 Task: Search one way flight ticket for 4 adults, 1 infant in seat and 1 infant on lap in premium economy from Jackson: Jackson Hole Airport to Greensboro: Piedmont Triad International Airport on 5-1-2023. Choice of flights is Delta. Number of bags: 3 checked bags. Price is upto 107000. Outbound departure time preference is 7:15.
Action: Mouse moved to (196, 341)
Screenshot: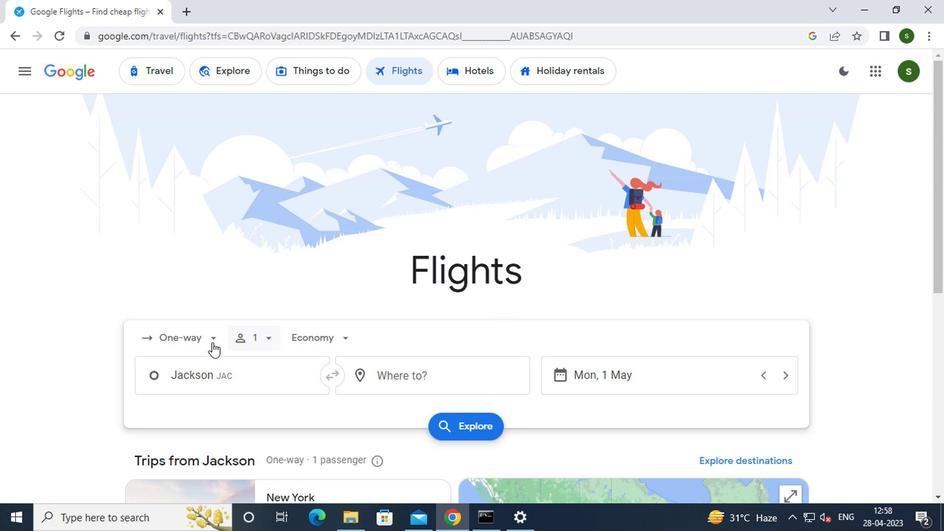 
Action: Mouse pressed left at (196, 341)
Screenshot: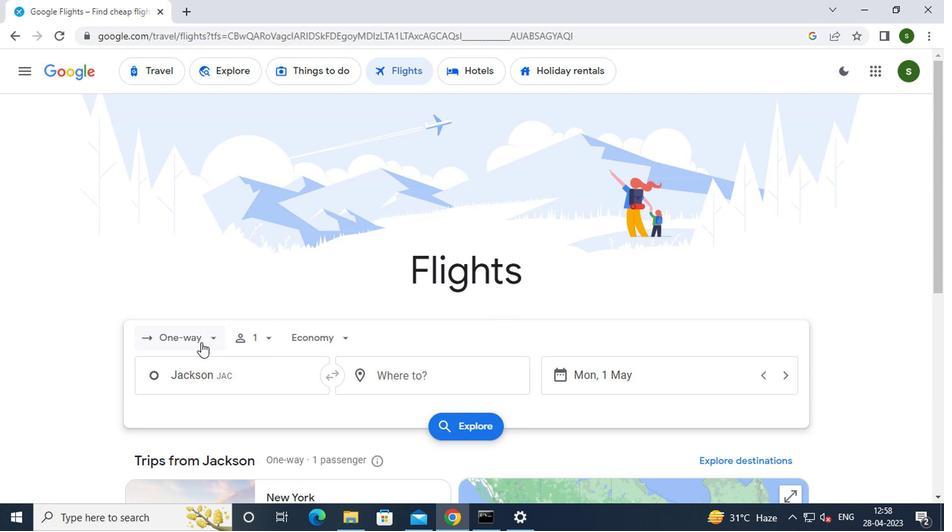 
Action: Mouse moved to (199, 400)
Screenshot: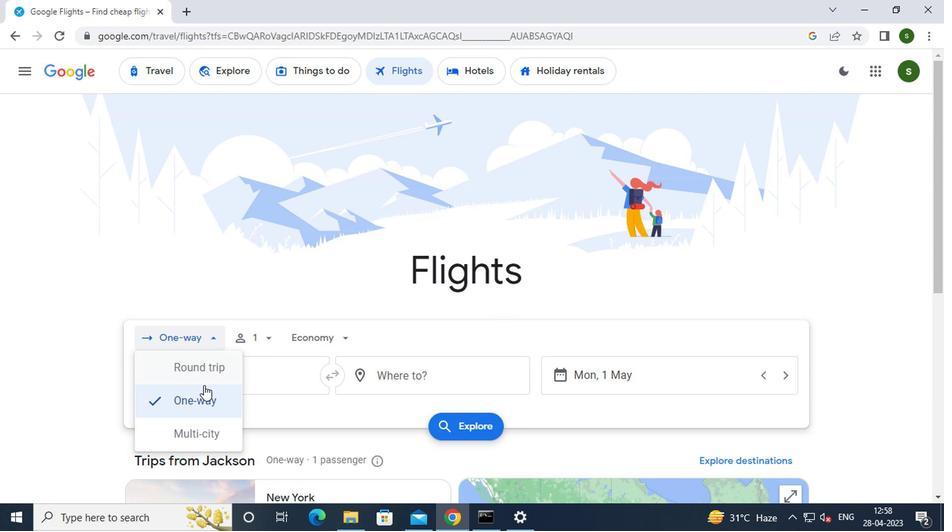 
Action: Mouse pressed left at (199, 400)
Screenshot: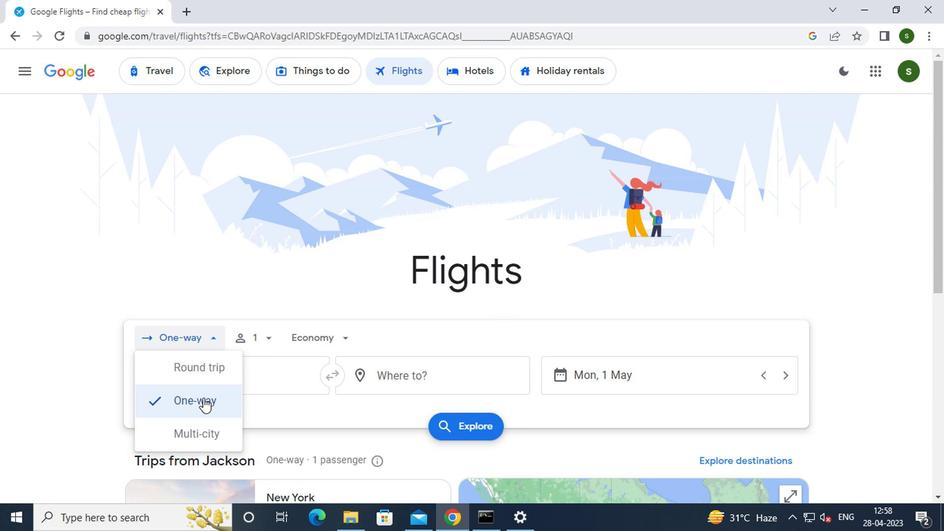 
Action: Mouse moved to (264, 341)
Screenshot: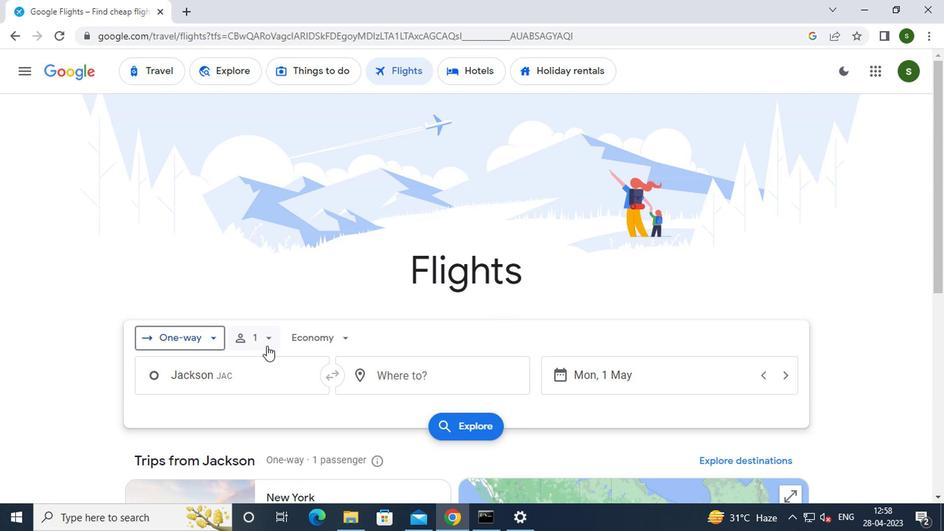 
Action: Mouse pressed left at (264, 341)
Screenshot: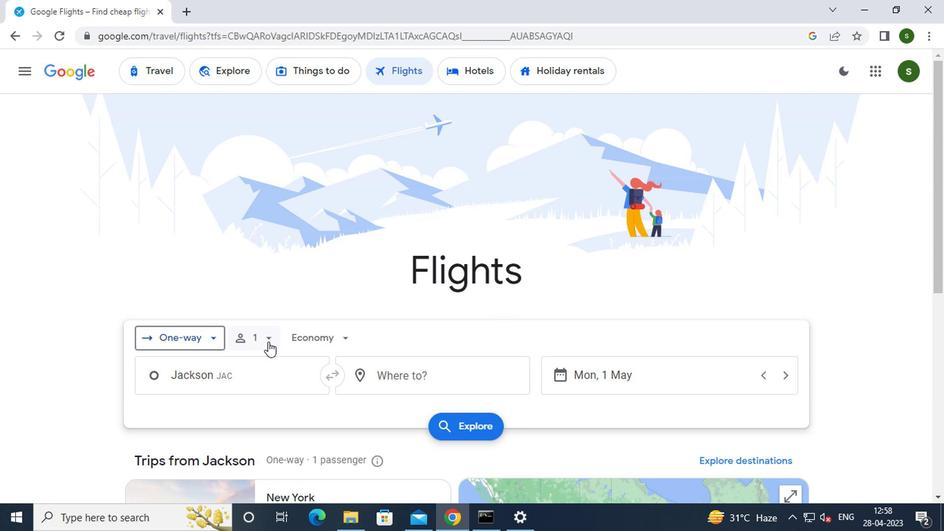 
Action: Mouse moved to (373, 371)
Screenshot: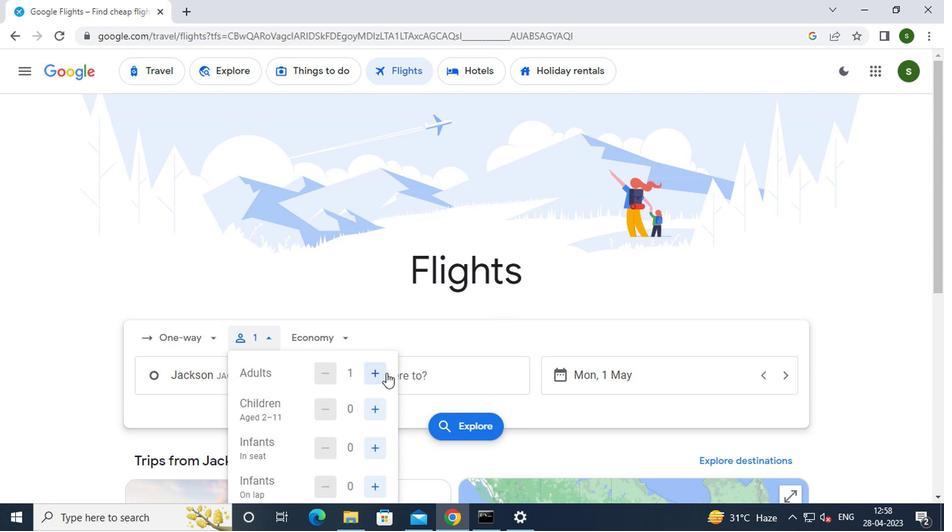 
Action: Mouse pressed left at (373, 371)
Screenshot: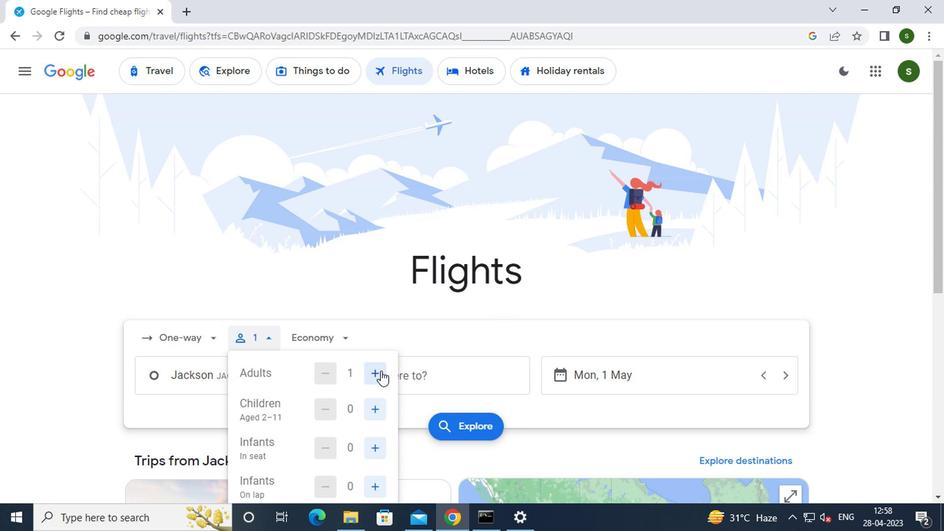 
Action: Mouse pressed left at (373, 371)
Screenshot: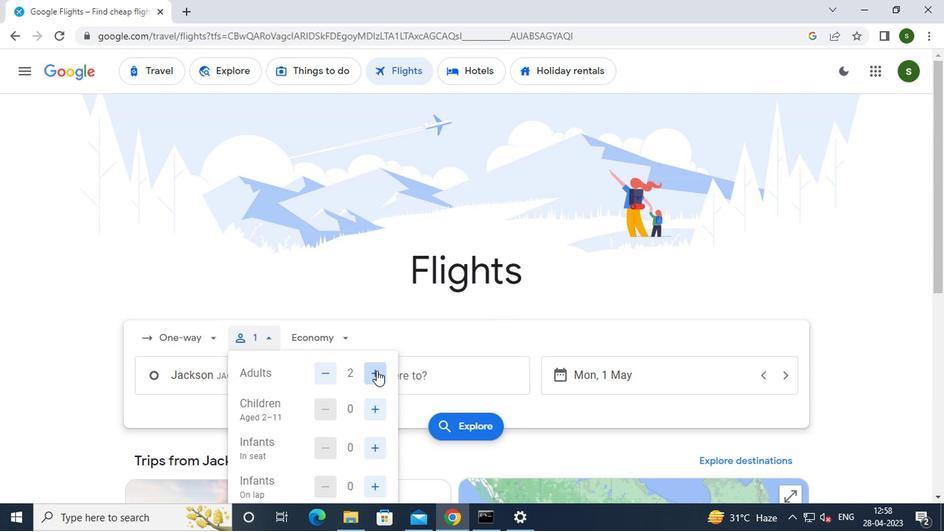 
Action: Mouse pressed left at (373, 371)
Screenshot: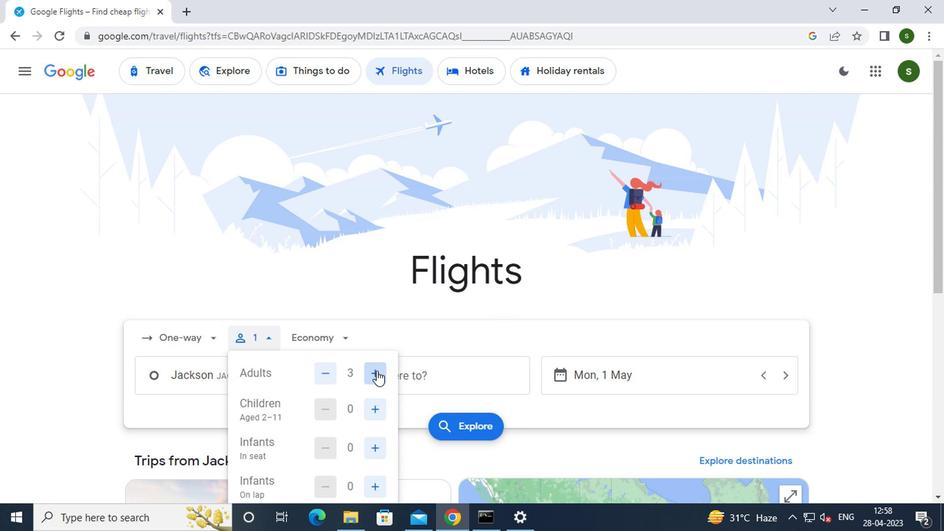 
Action: Mouse moved to (368, 447)
Screenshot: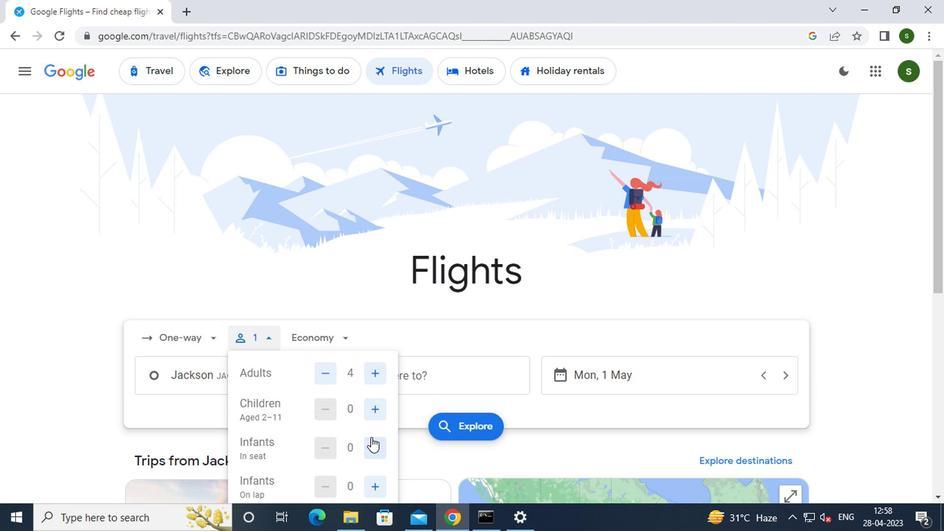 
Action: Mouse pressed left at (368, 447)
Screenshot: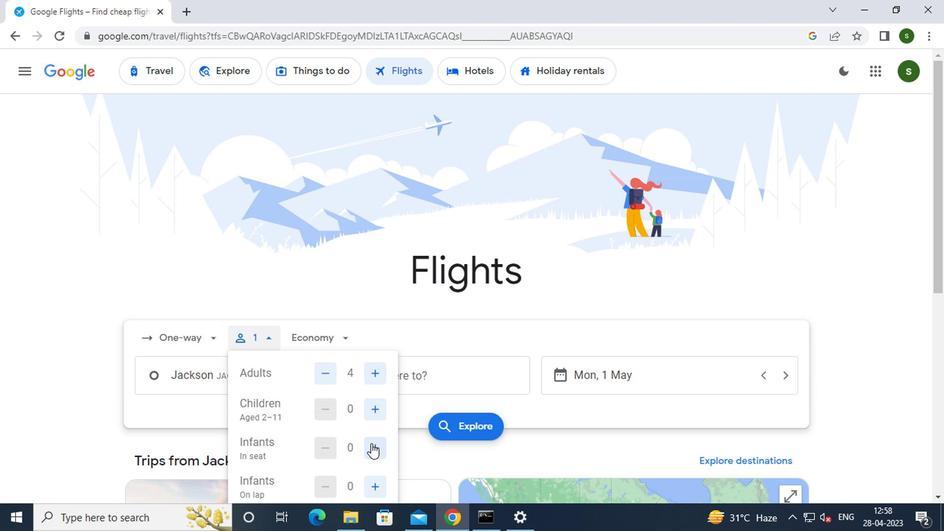 
Action: Mouse moved to (376, 481)
Screenshot: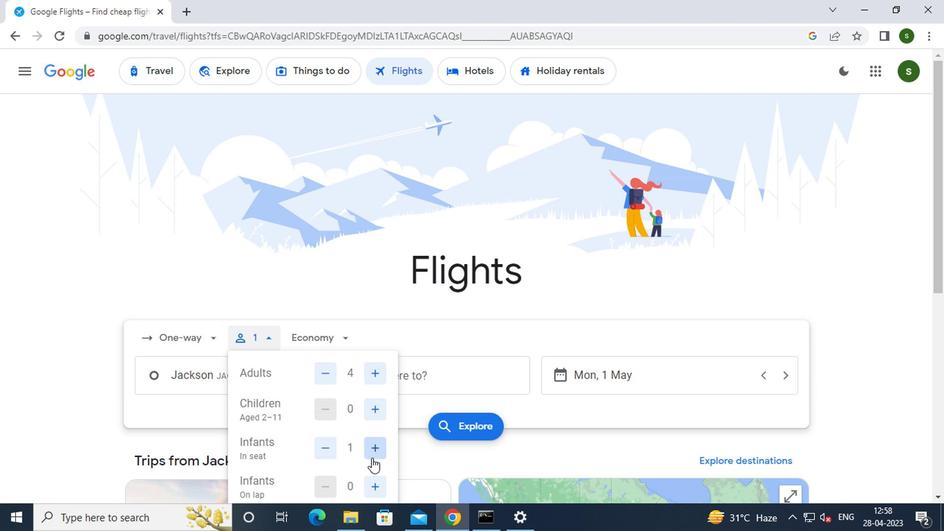 
Action: Mouse pressed left at (376, 481)
Screenshot: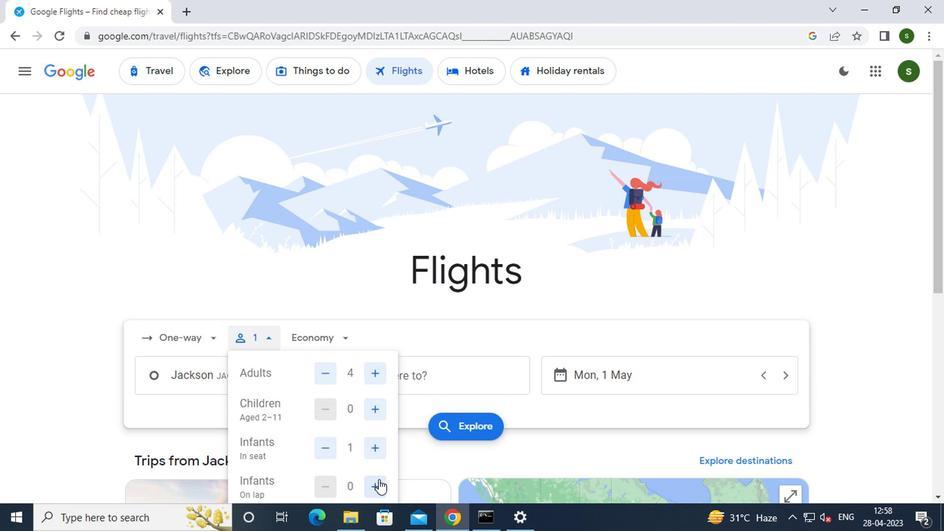 
Action: Mouse moved to (342, 335)
Screenshot: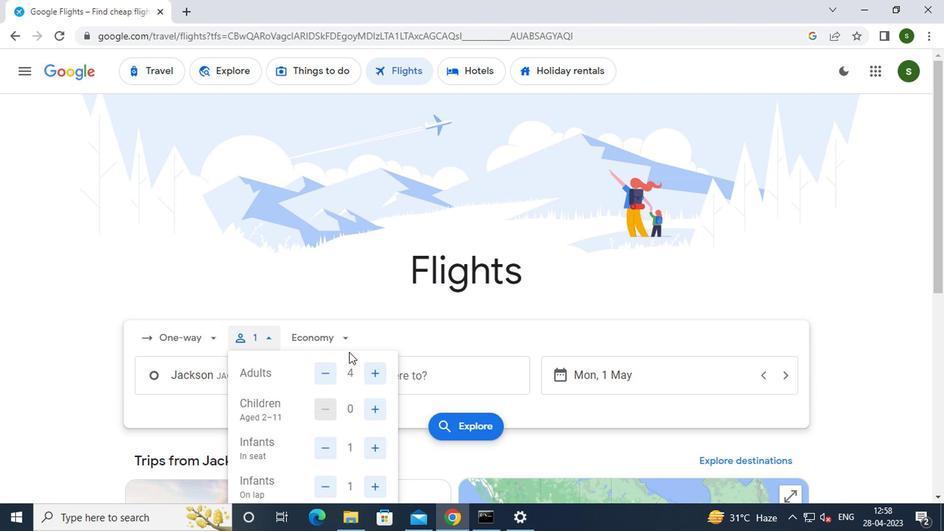 
Action: Mouse pressed left at (342, 335)
Screenshot: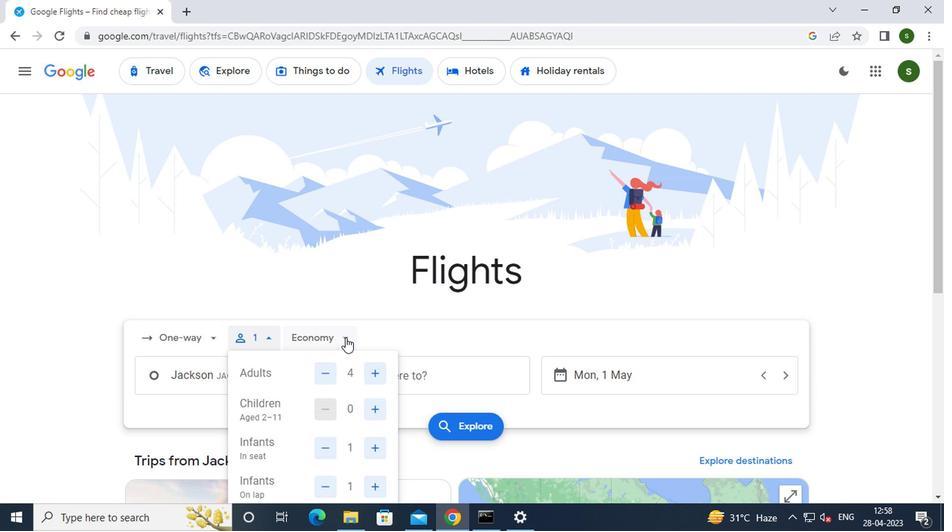 
Action: Mouse moved to (351, 394)
Screenshot: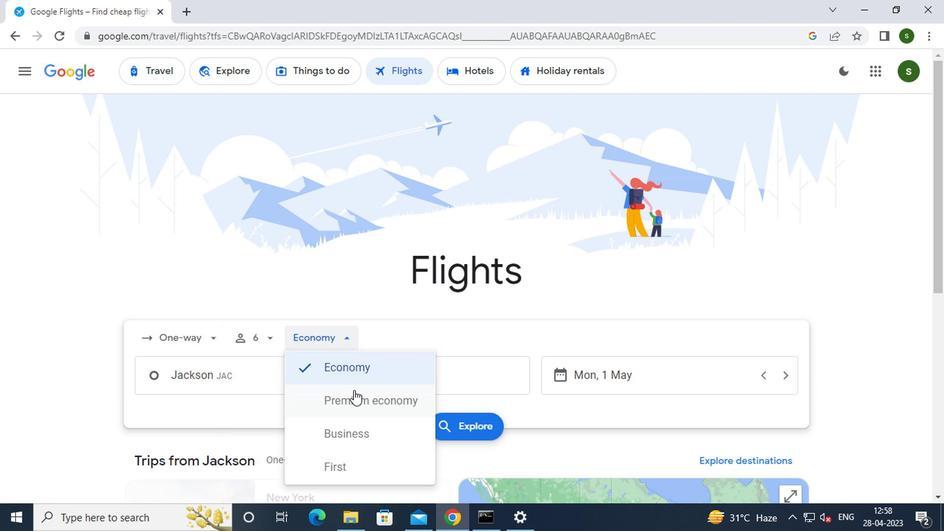 
Action: Mouse pressed left at (351, 394)
Screenshot: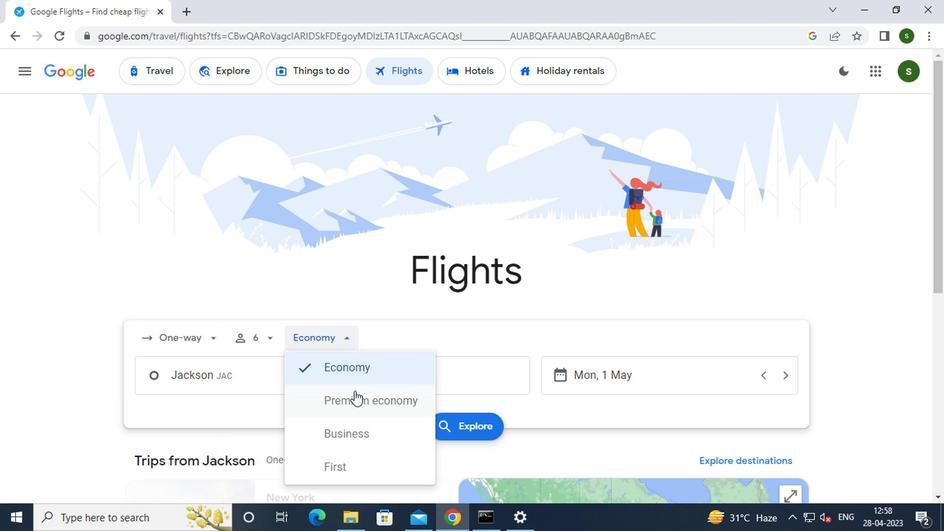 
Action: Mouse moved to (257, 379)
Screenshot: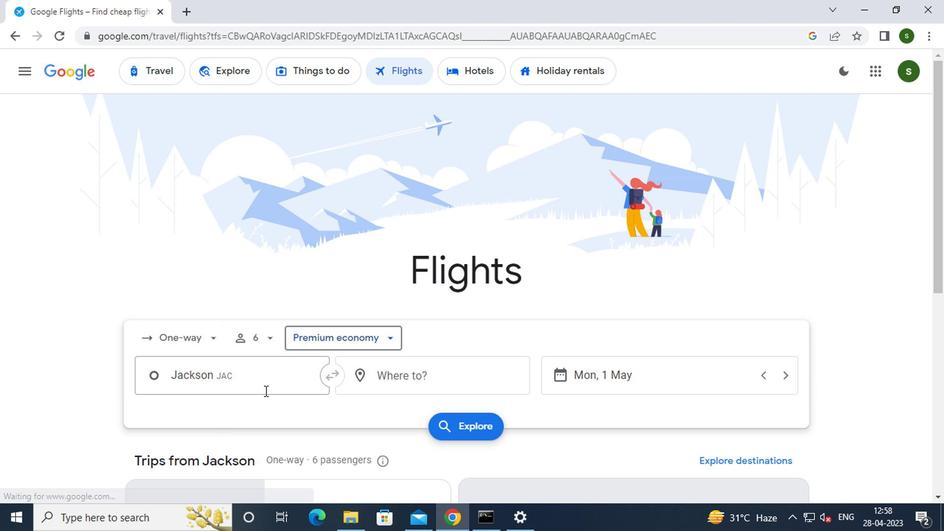 
Action: Mouse pressed left at (257, 379)
Screenshot: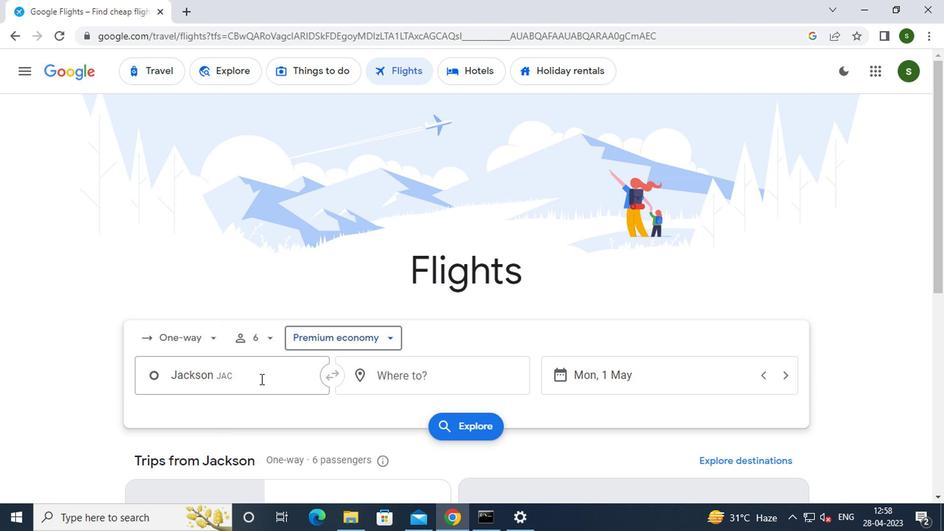 
Action: Mouse moved to (257, 376)
Screenshot: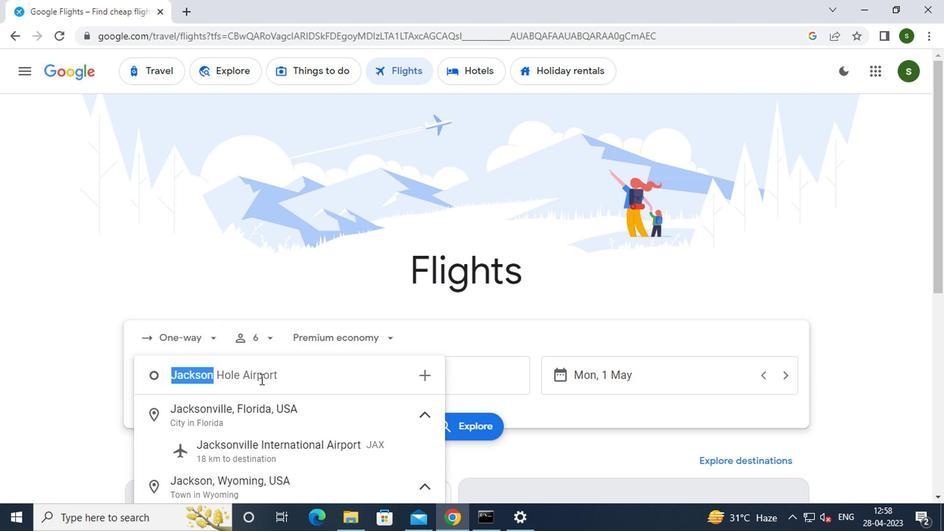 
Action: Key pressed j<Key.caps_lock>ackson<Key.space>
Screenshot: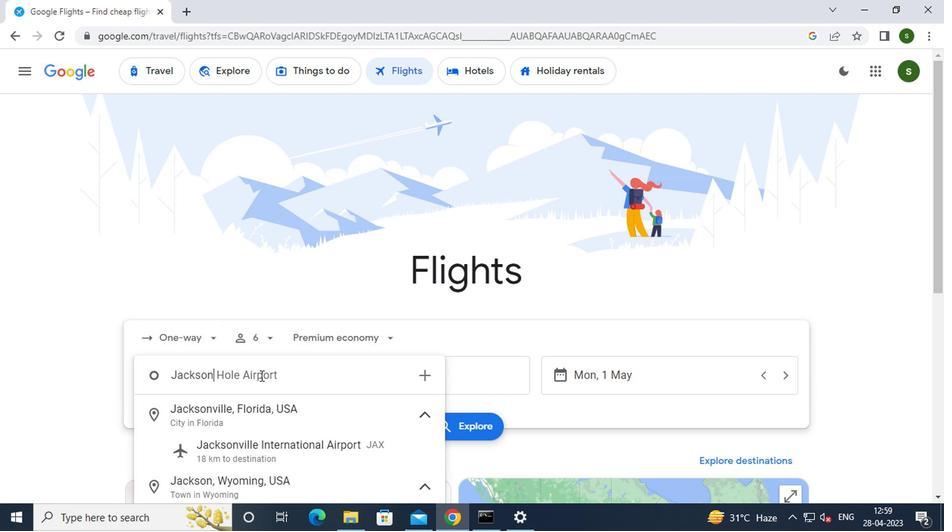 
Action: Mouse moved to (277, 447)
Screenshot: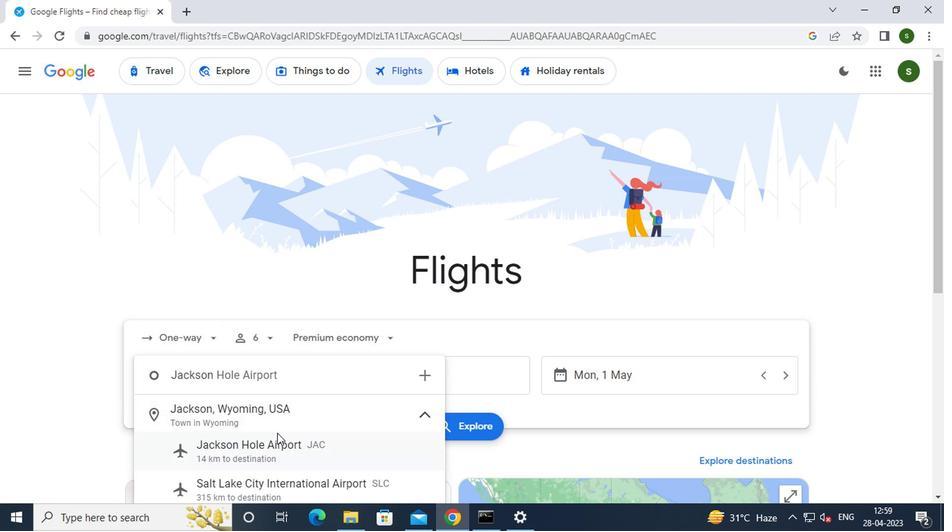 
Action: Mouse pressed left at (277, 447)
Screenshot: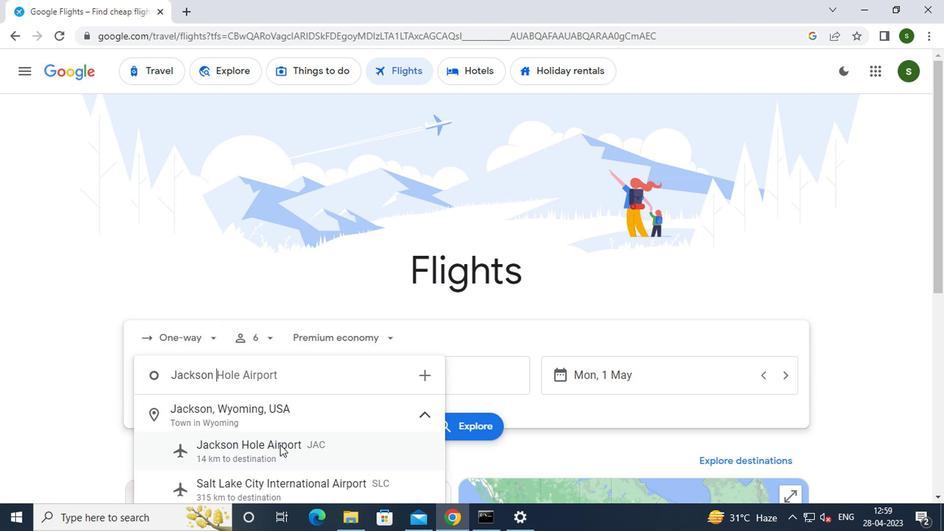 
Action: Mouse moved to (419, 374)
Screenshot: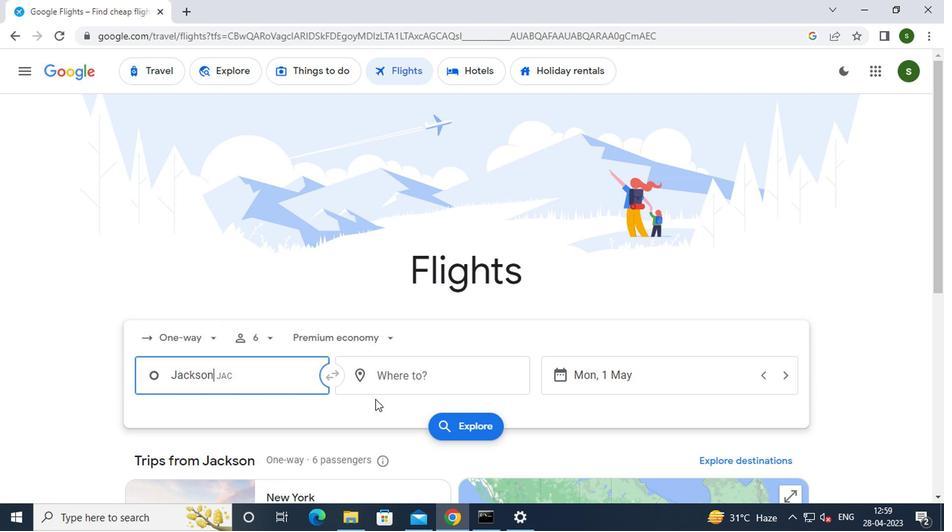 
Action: Mouse pressed left at (419, 374)
Screenshot: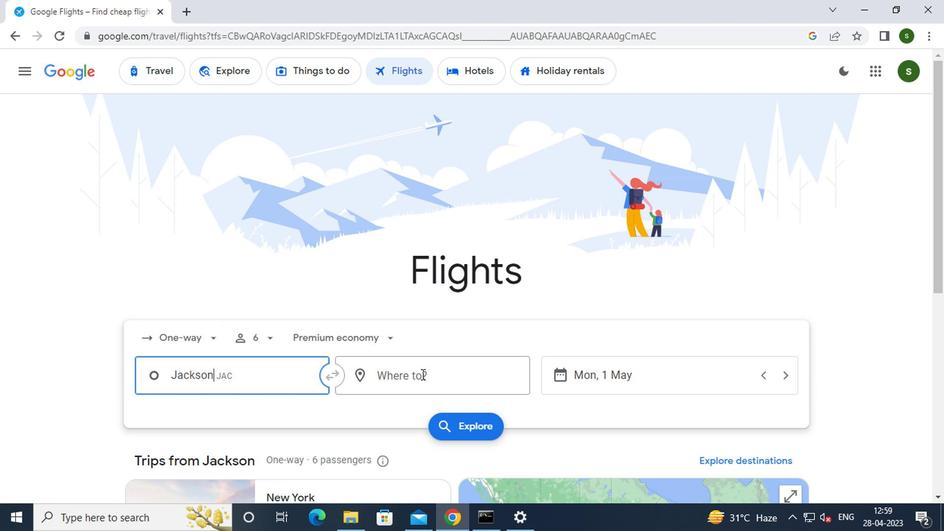 
Action: Key pressed <Key.caps_lock>g<Key.caps_lock>reensboro
Screenshot: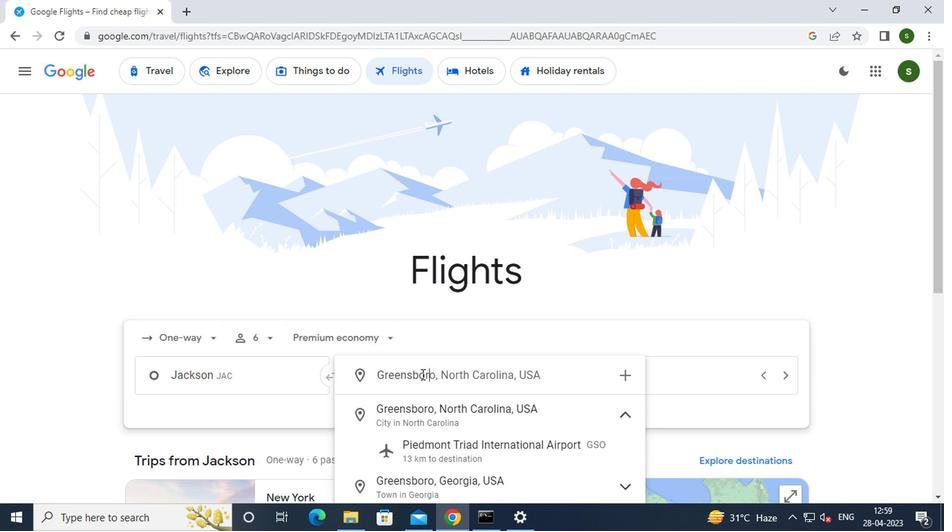 
Action: Mouse moved to (437, 458)
Screenshot: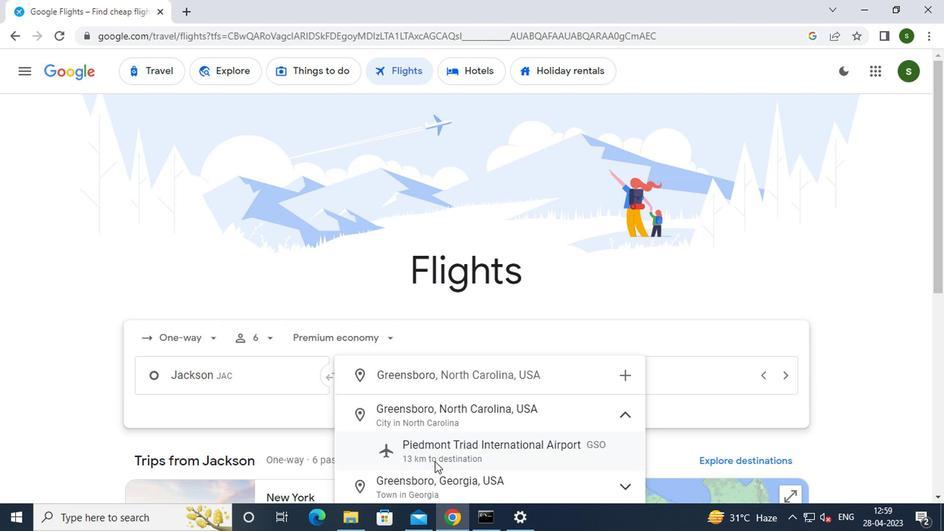 
Action: Mouse pressed left at (437, 458)
Screenshot: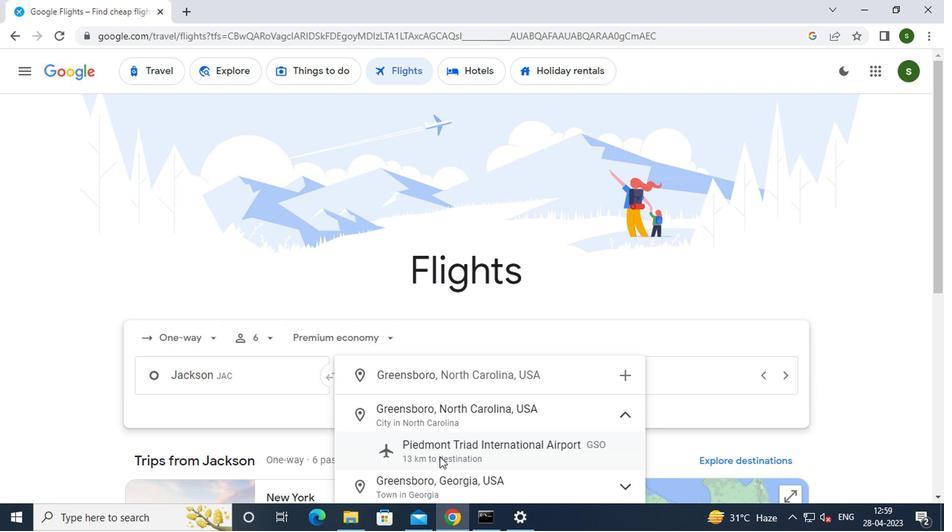 
Action: Mouse moved to (651, 381)
Screenshot: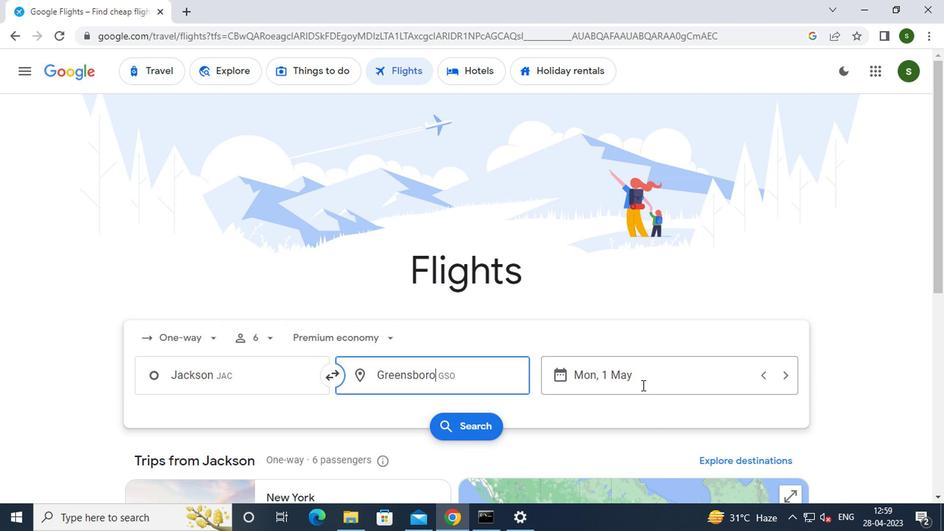
Action: Mouse pressed left at (651, 381)
Screenshot: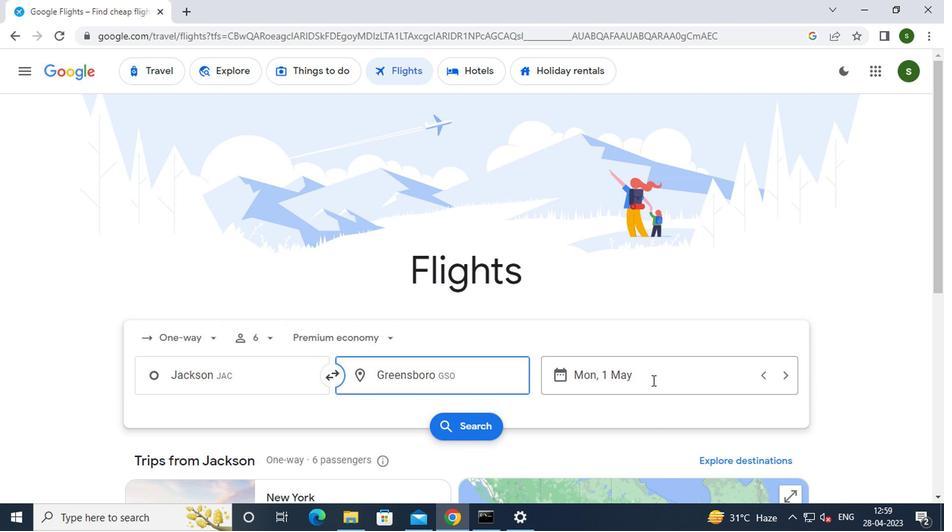 
Action: Mouse moved to (603, 244)
Screenshot: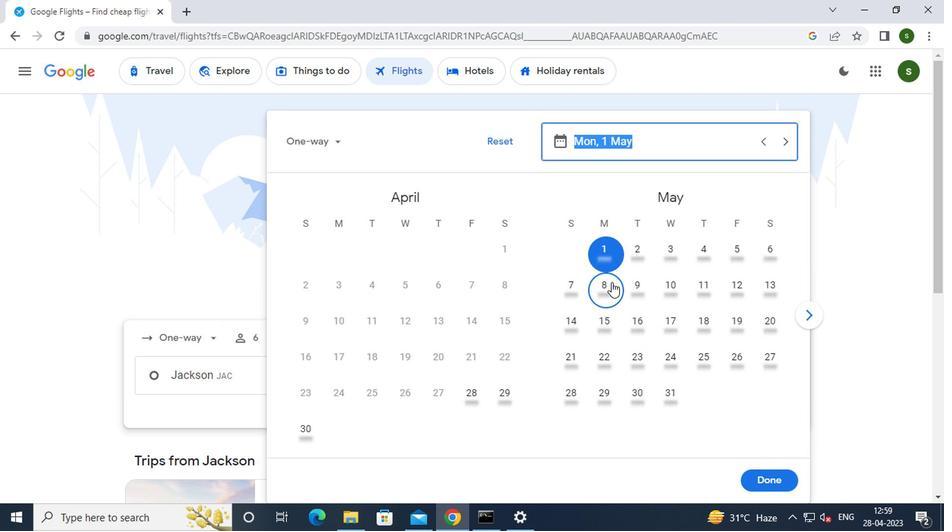 
Action: Mouse pressed left at (603, 244)
Screenshot: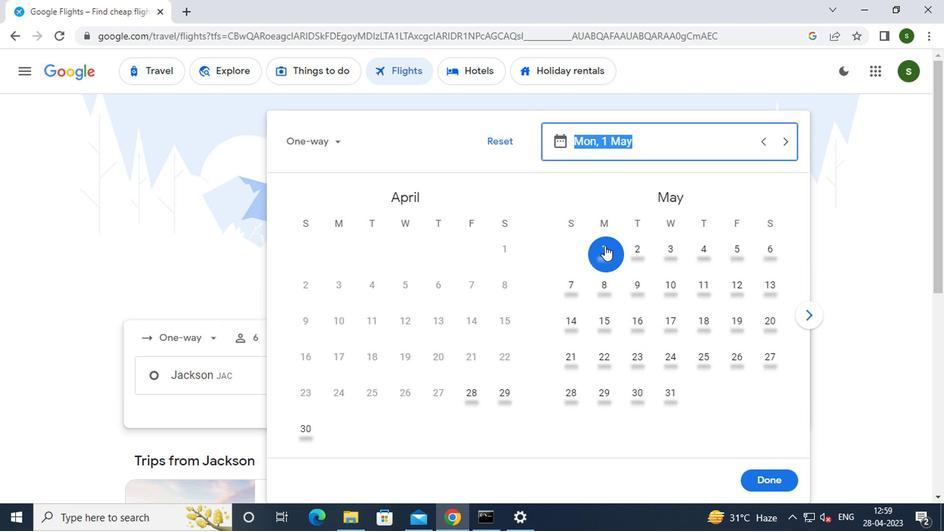 
Action: Mouse moved to (758, 472)
Screenshot: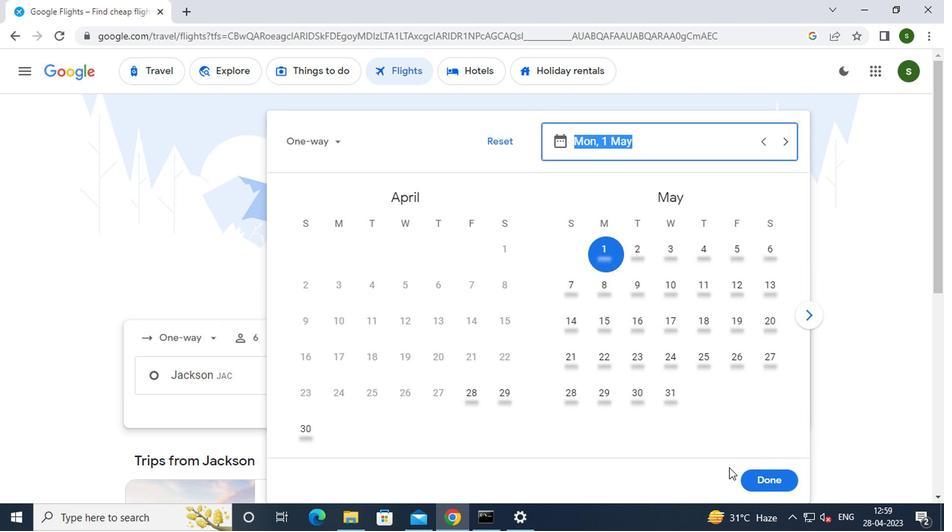 
Action: Mouse pressed left at (758, 472)
Screenshot: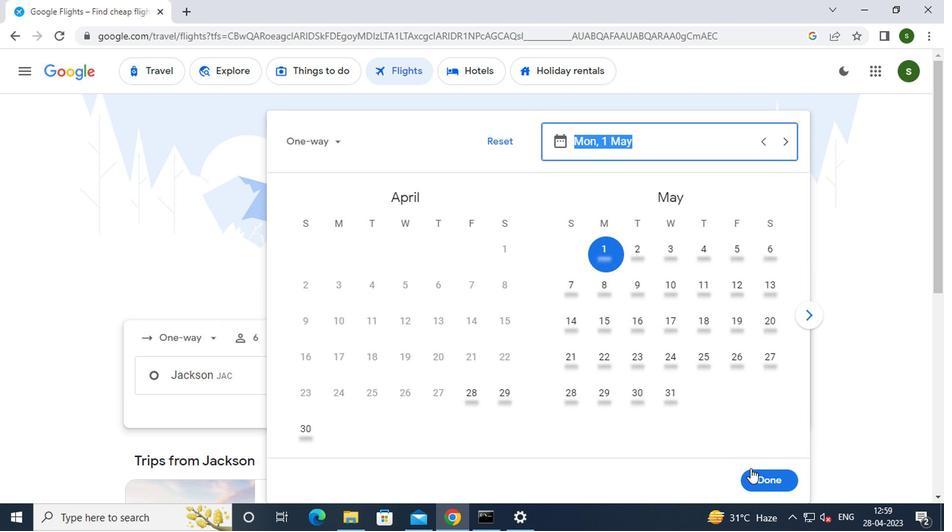 
Action: Mouse moved to (456, 421)
Screenshot: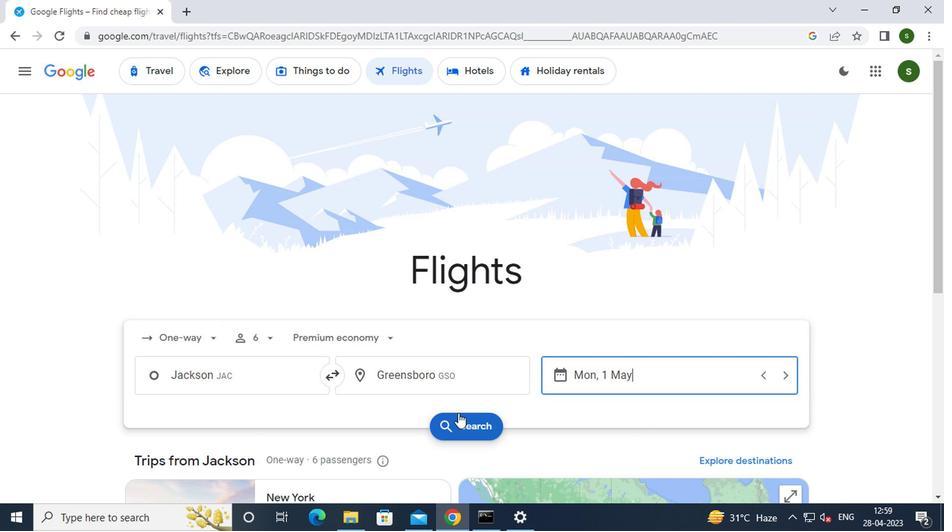 
Action: Mouse pressed left at (456, 421)
Screenshot: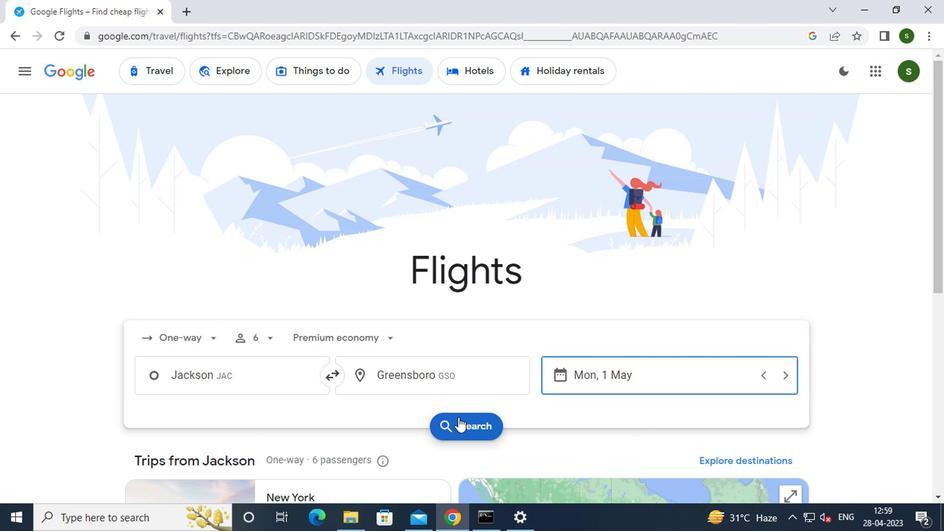 
Action: Mouse moved to (173, 197)
Screenshot: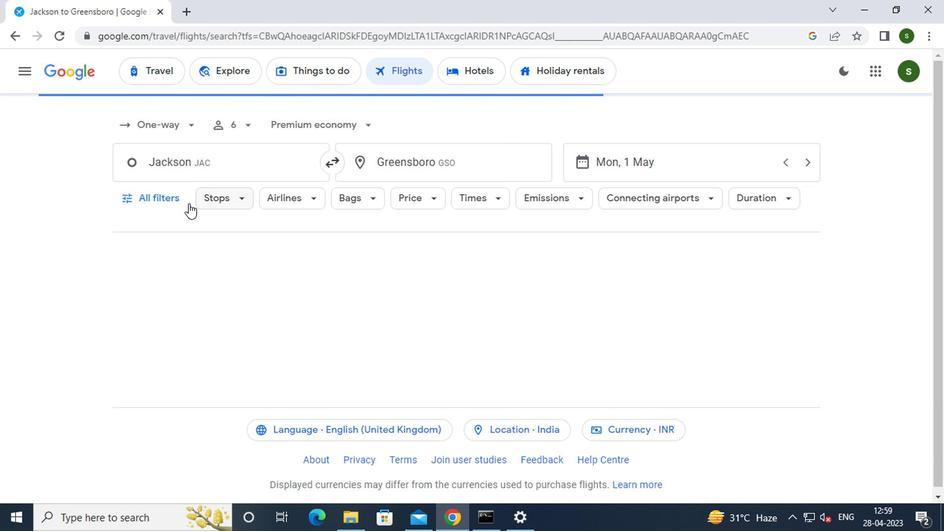 
Action: Mouse pressed left at (173, 197)
Screenshot: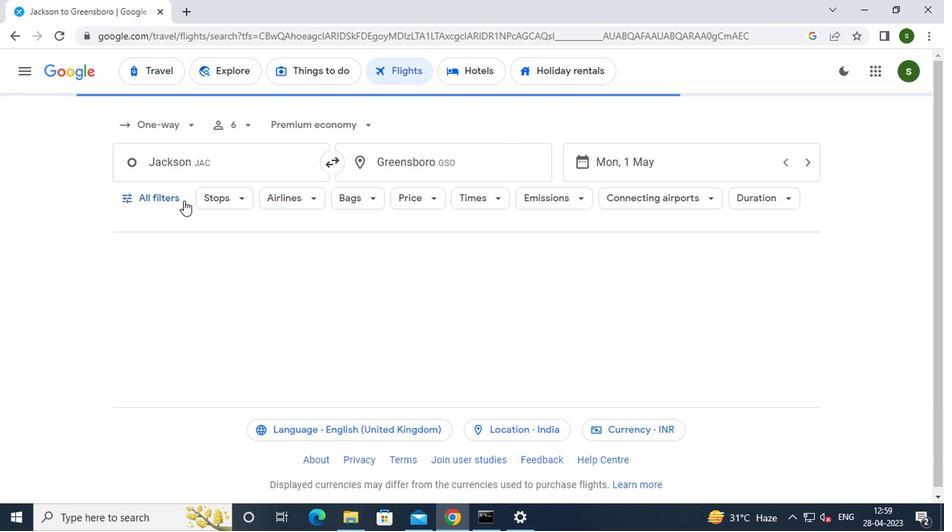 
Action: Mouse moved to (294, 318)
Screenshot: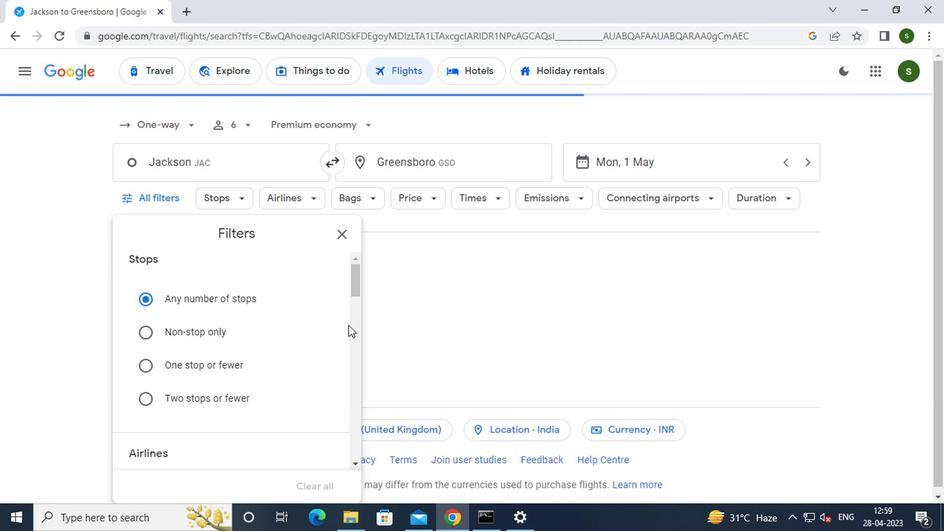 
Action: Mouse scrolled (294, 317) with delta (0, 0)
Screenshot: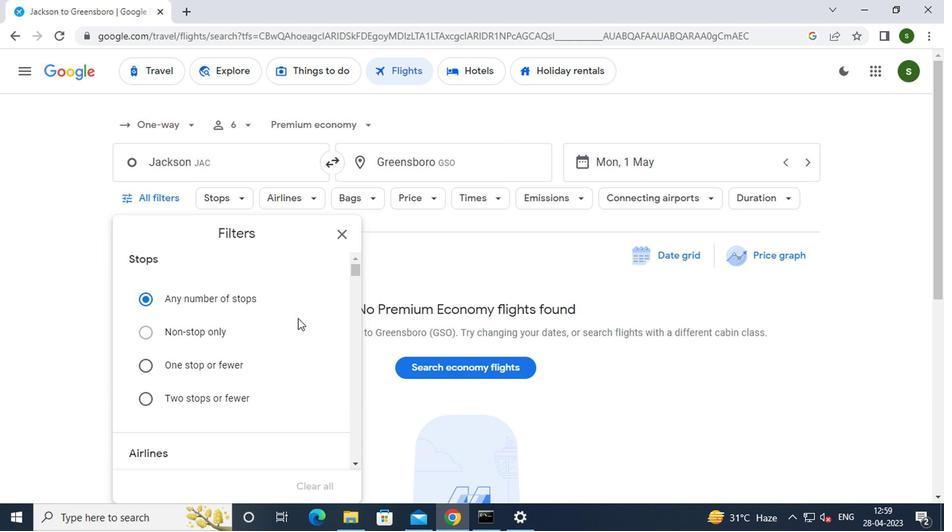 
Action: Mouse scrolled (294, 317) with delta (0, 0)
Screenshot: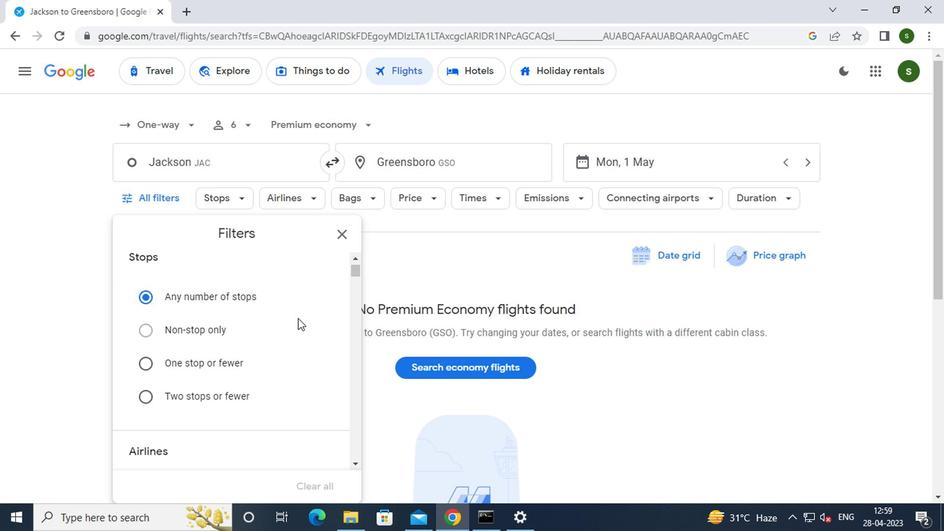 
Action: Mouse moved to (324, 351)
Screenshot: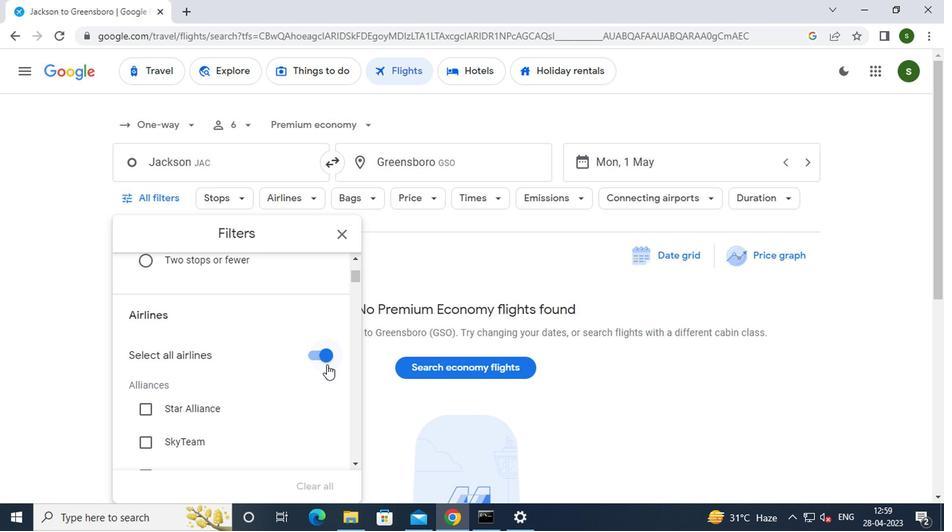 
Action: Mouse pressed left at (324, 351)
Screenshot: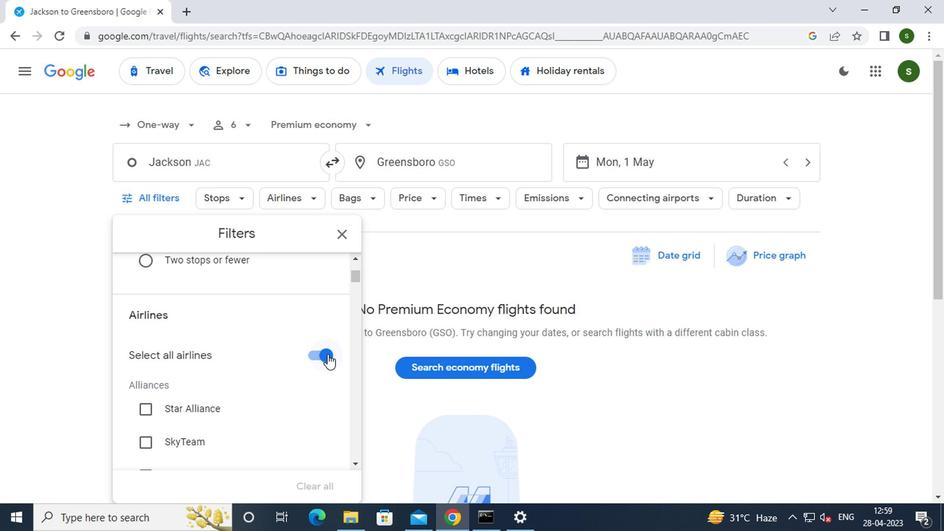 
Action: Mouse moved to (301, 343)
Screenshot: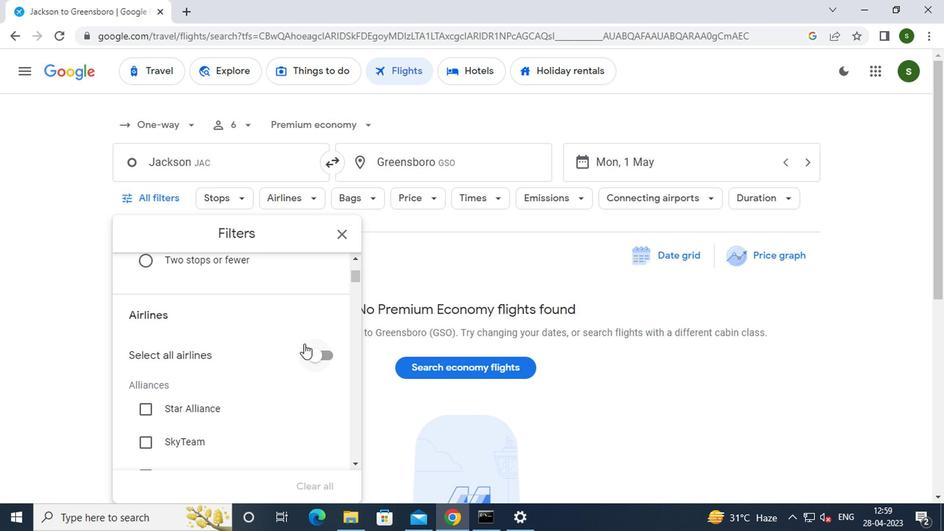 
Action: Mouse scrolled (301, 342) with delta (0, 0)
Screenshot: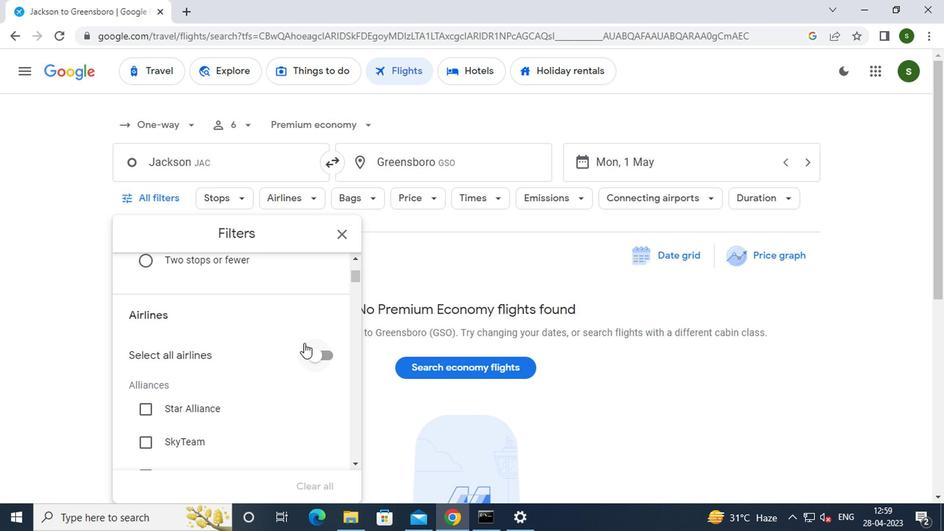 
Action: Mouse scrolled (301, 342) with delta (0, 0)
Screenshot: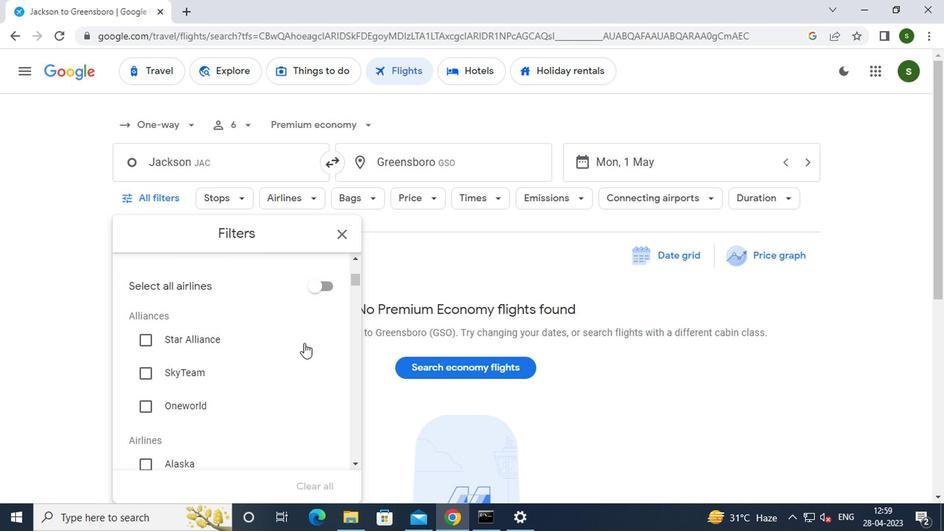 
Action: Mouse scrolled (301, 342) with delta (0, 0)
Screenshot: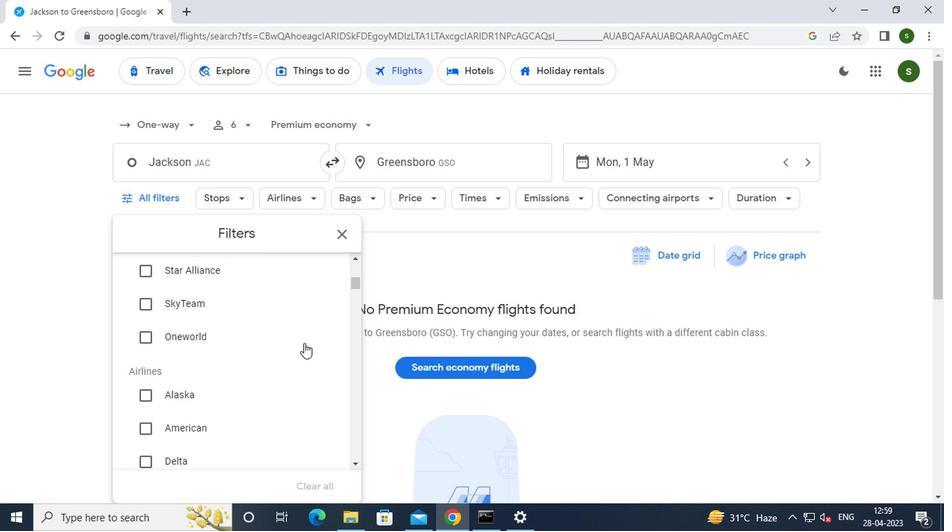 
Action: Mouse moved to (175, 391)
Screenshot: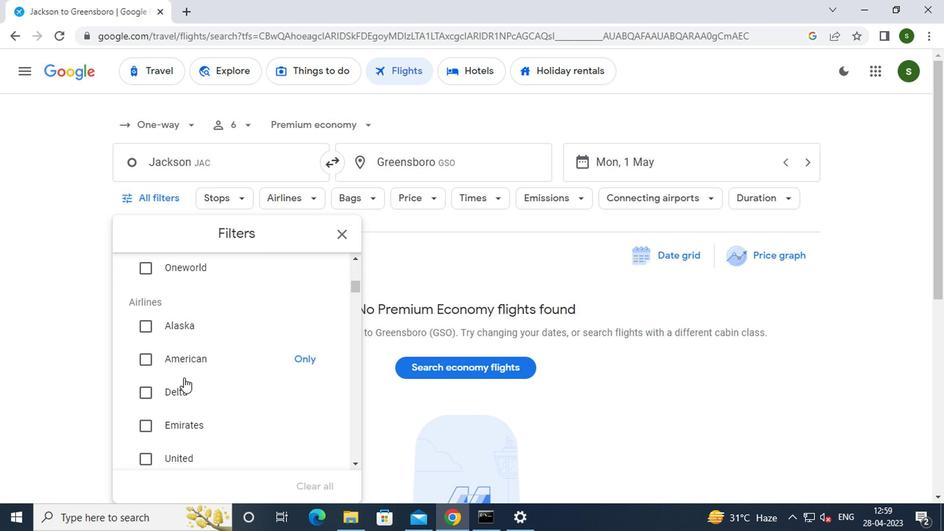 
Action: Mouse pressed left at (175, 391)
Screenshot: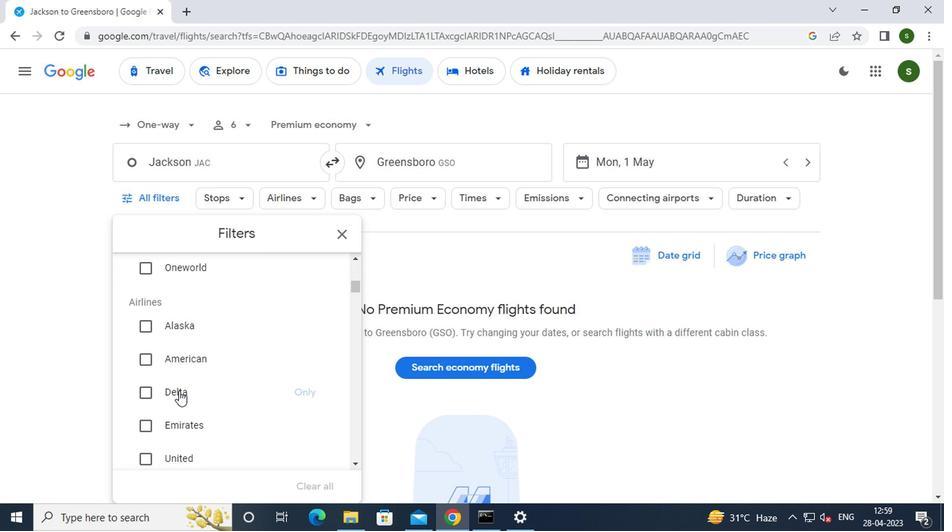 
Action: Mouse moved to (226, 375)
Screenshot: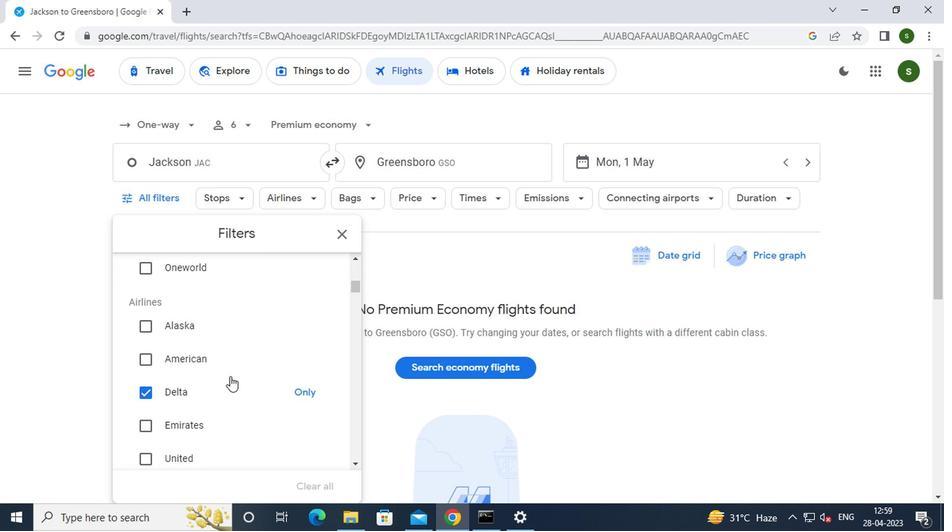 
Action: Mouse scrolled (226, 374) with delta (0, 0)
Screenshot: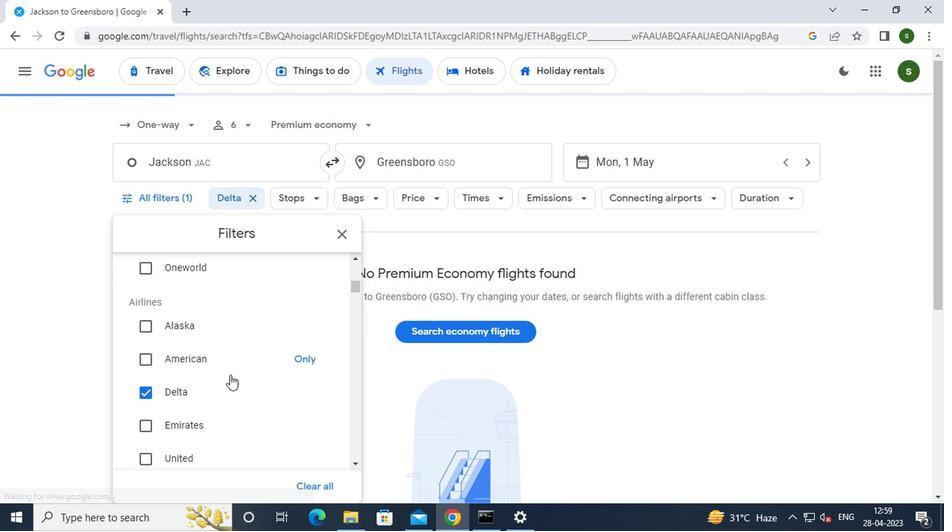 
Action: Mouse scrolled (226, 374) with delta (0, 0)
Screenshot: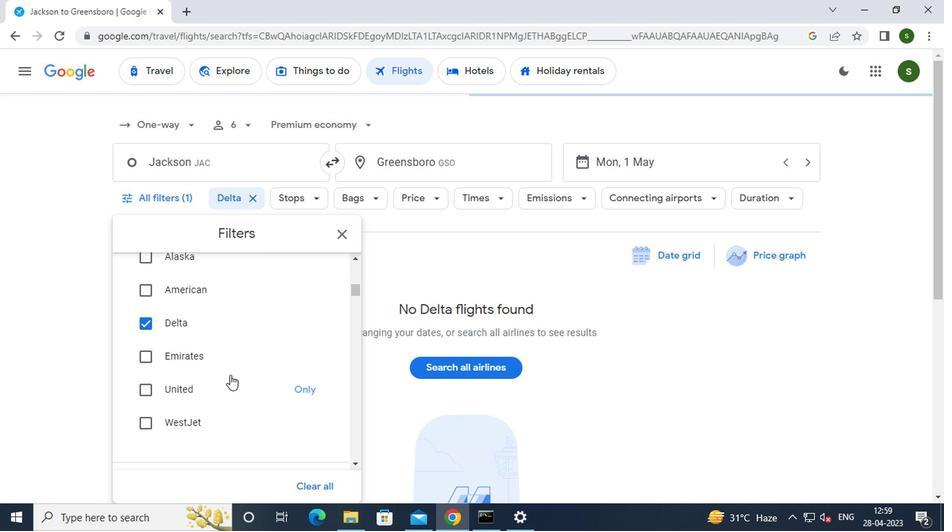 
Action: Mouse scrolled (226, 374) with delta (0, 0)
Screenshot: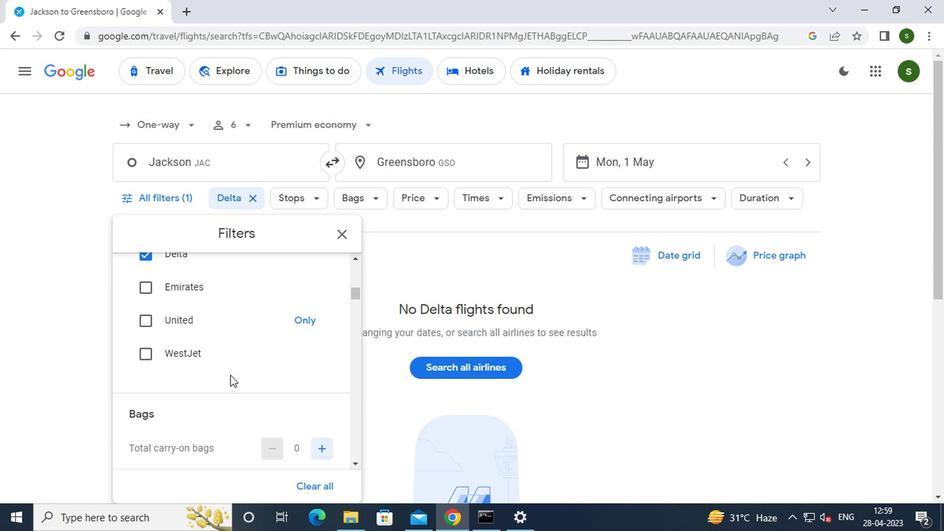 
Action: Mouse scrolled (226, 374) with delta (0, 0)
Screenshot: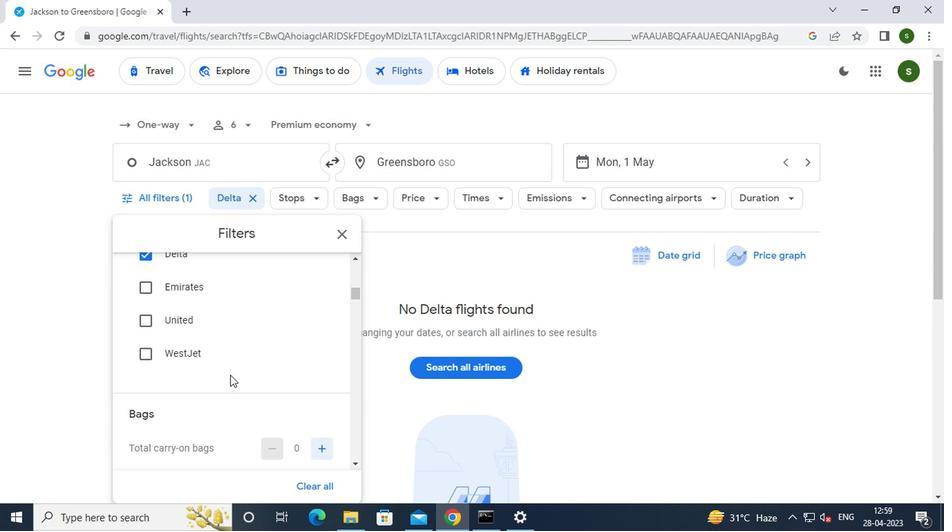 
Action: Mouse moved to (317, 343)
Screenshot: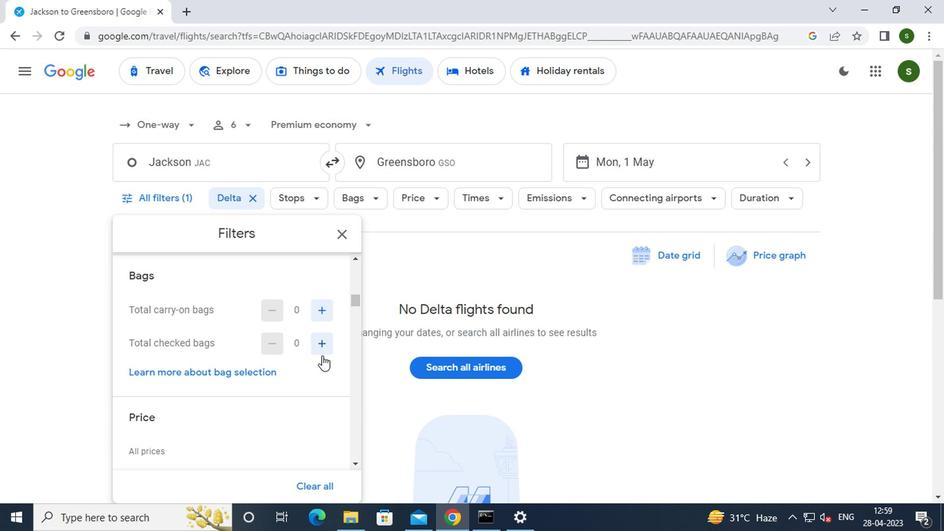 
Action: Mouse pressed left at (317, 343)
Screenshot: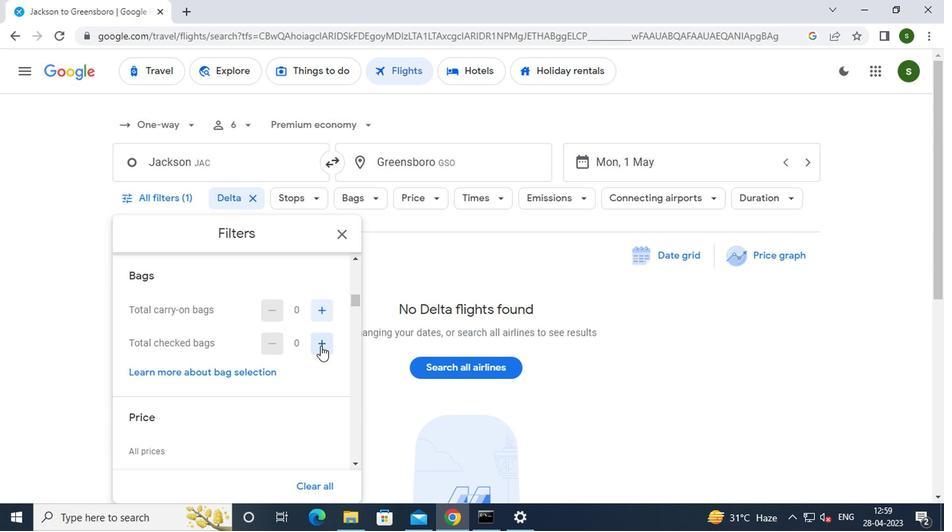 
Action: Mouse pressed left at (317, 343)
Screenshot: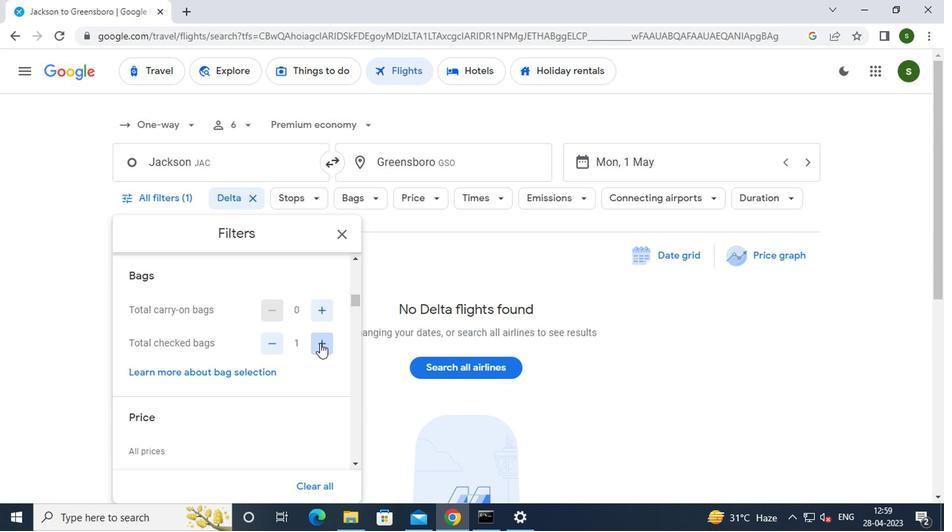 
Action: Mouse pressed left at (317, 343)
Screenshot: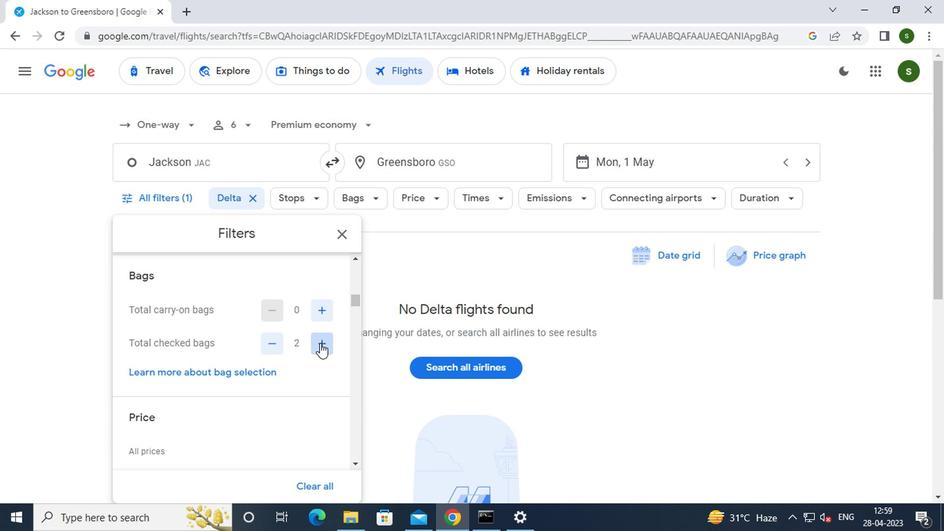 
Action: Mouse moved to (312, 376)
Screenshot: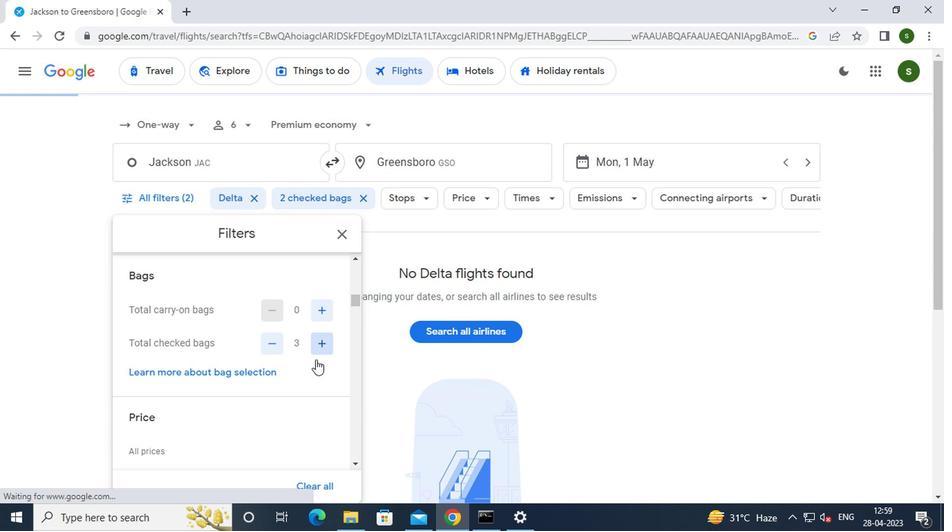 
Action: Mouse scrolled (312, 376) with delta (0, 0)
Screenshot: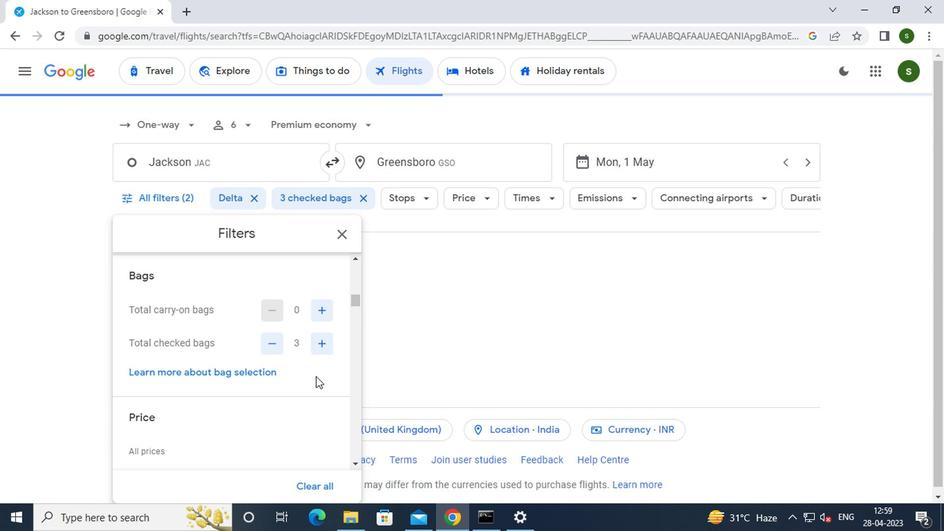 
Action: Mouse scrolled (312, 376) with delta (0, 0)
Screenshot: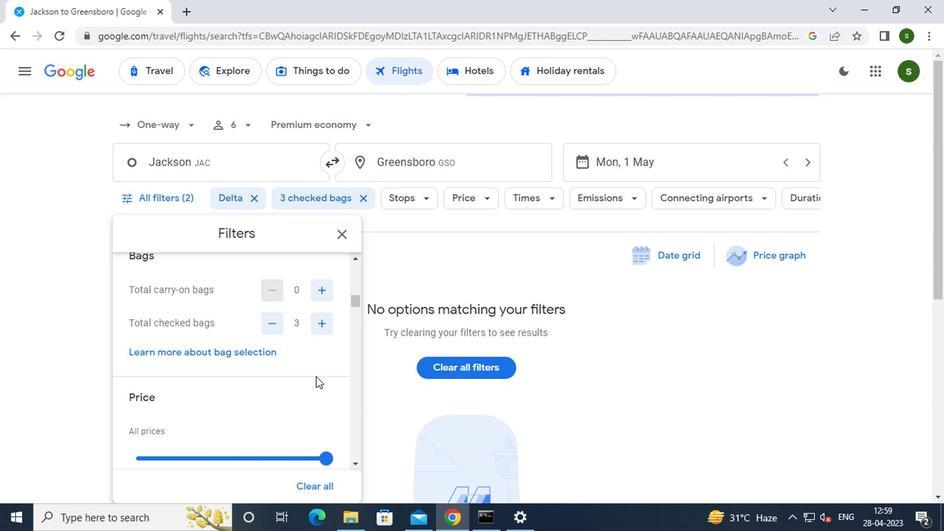 
Action: Mouse moved to (323, 339)
Screenshot: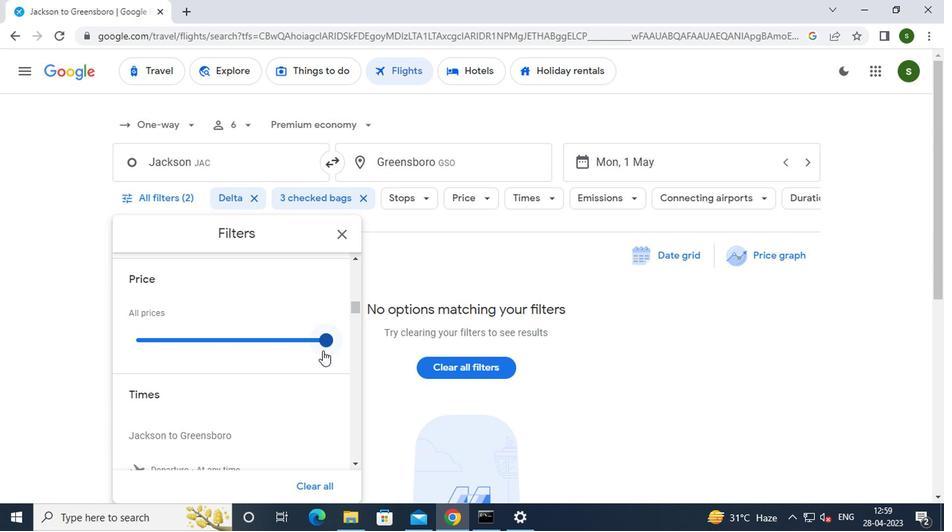 
Action: Mouse pressed left at (323, 339)
Screenshot: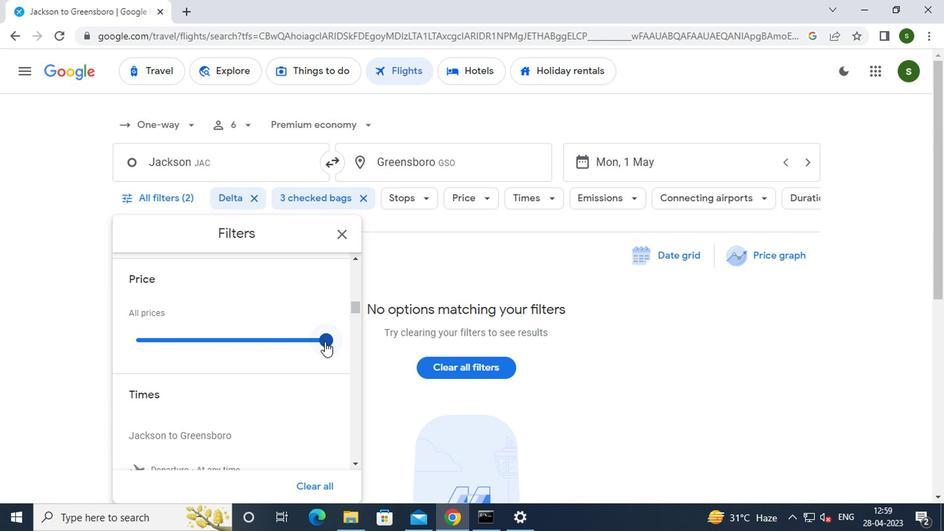 
Action: Mouse moved to (305, 365)
Screenshot: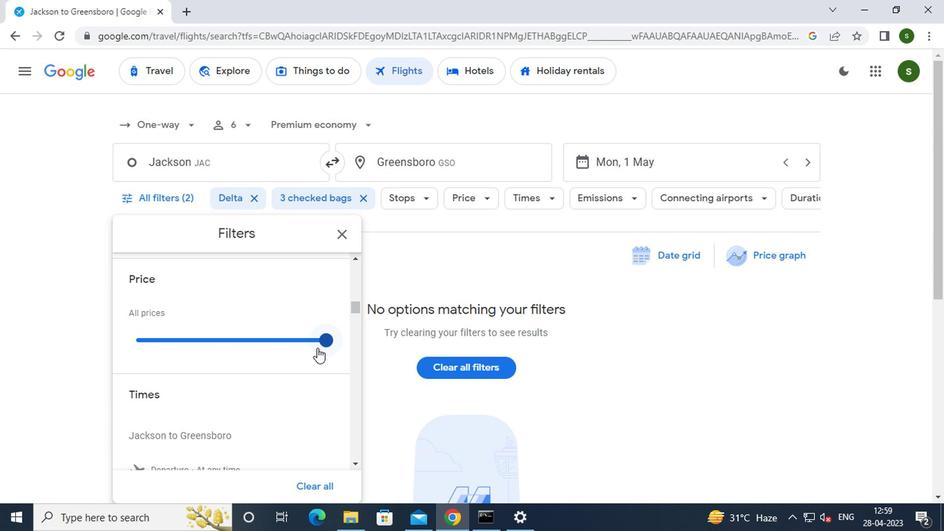 
Action: Mouse scrolled (305, 364) with delta (0, 0)
Screenshot: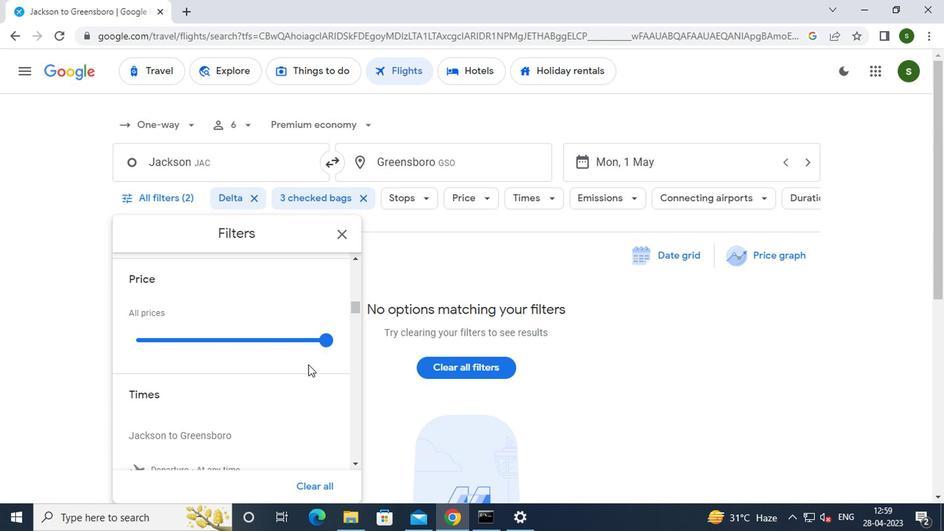 
Action: Mouse scrolled (305, 364) with delta (0, 0)
Screenshot: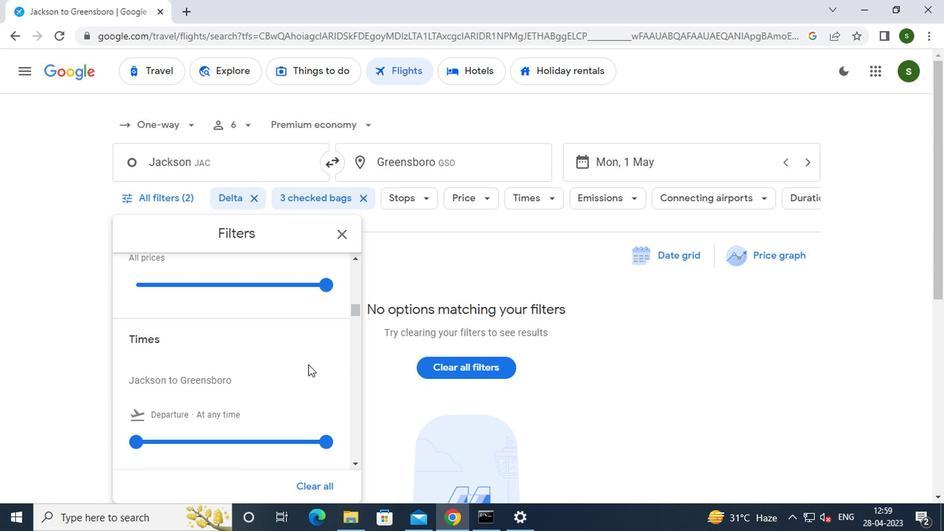 
Action: Mouse moved to (133, 356)
Screenshot: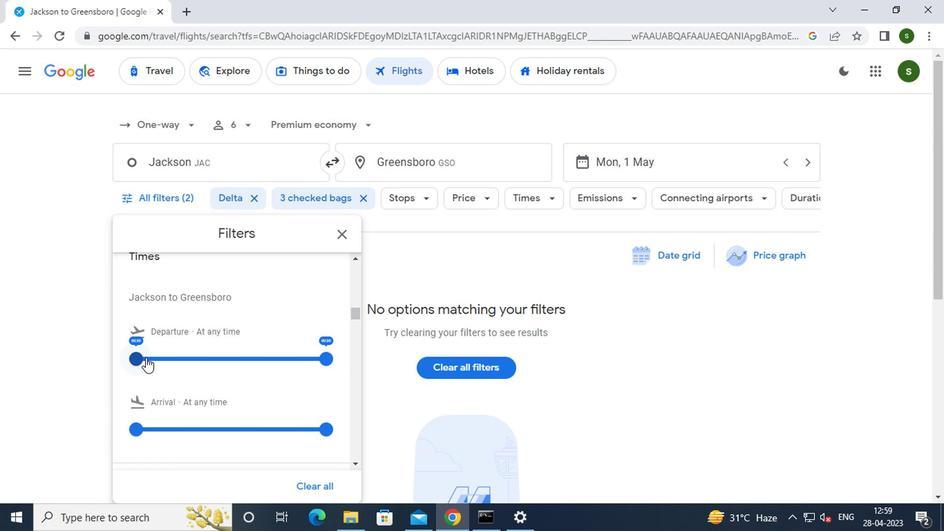 
Action: Mouse pressed left at (133, 356)
Screenshot: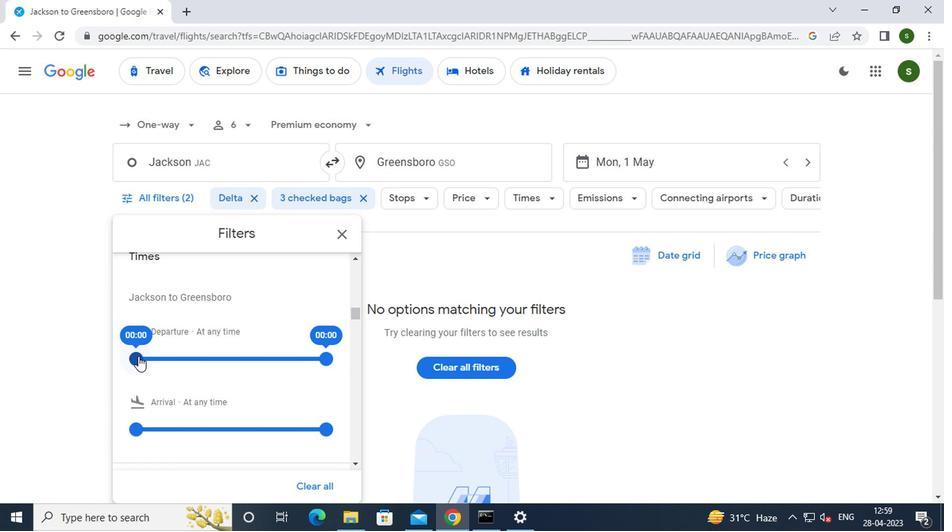 
Action: Mouse moved to (436, 272)
Screenshot: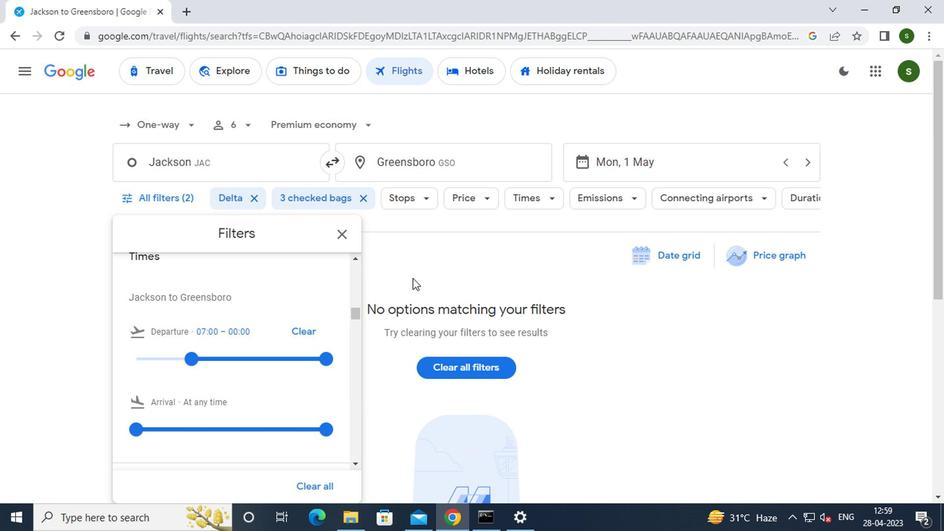 
Action: Mouse pressed left at (436, 272)
Screenshot: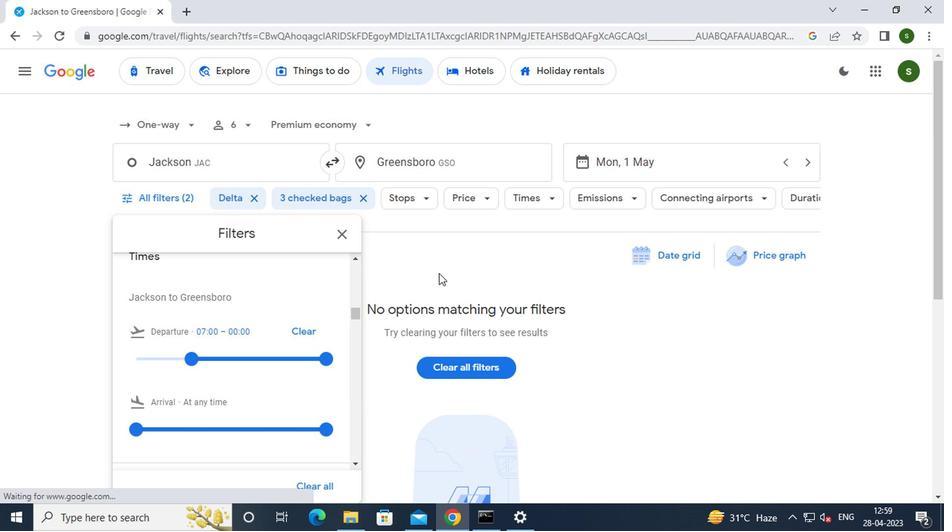 
